 Task: Open Card Customer Feedback Review in Board Email Marketing Drip Campaign Strategy and Execution to Workspace Customer Relationship Management Software and add a team member Softage.1@softage.net, a label Orange, a checklist Lean Startup Methodology, an attachment from Trello, a color Orange and finally, add a card description 'Plan and execute company team-building conference with team-building exercises' and a comment 'We need to ensure that we allocate enough time and resources to this task to ensure its success.'. Add a start date 'Jan 09, 1900' with a due date 'Jan 16, 1900'
Action: Mouse moved to (661, 176)
Screenshot: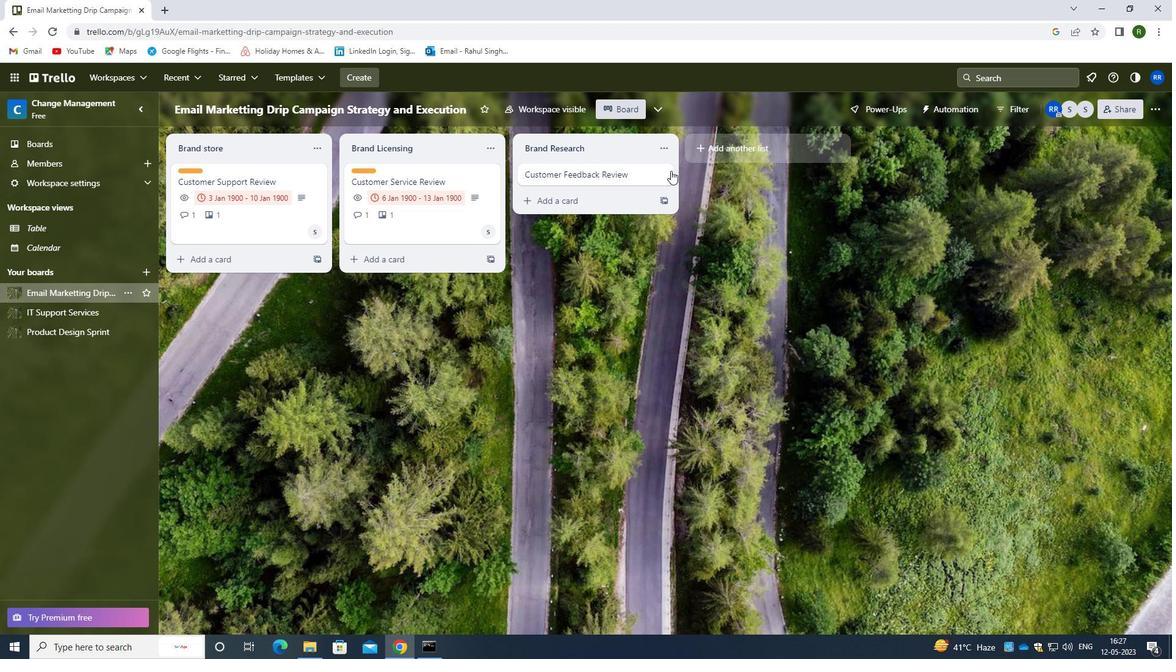 
Action: Mouse pressed left at (661, 176)
Screenshot: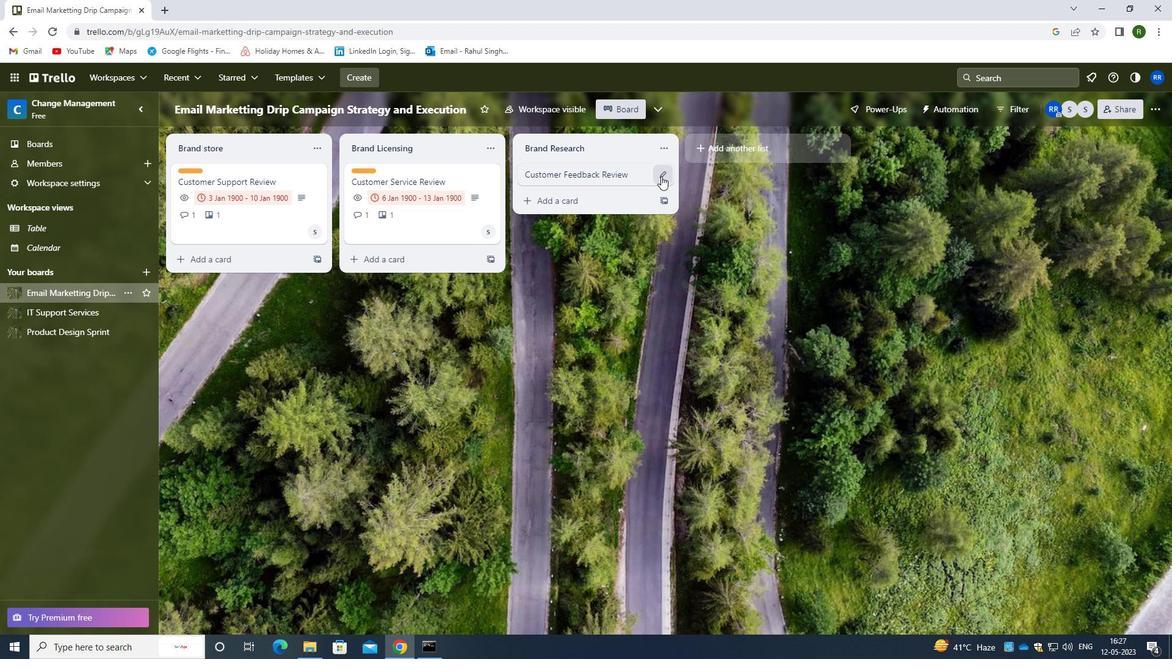 
Action: Mouse moved to (718, 177)
Screenshot: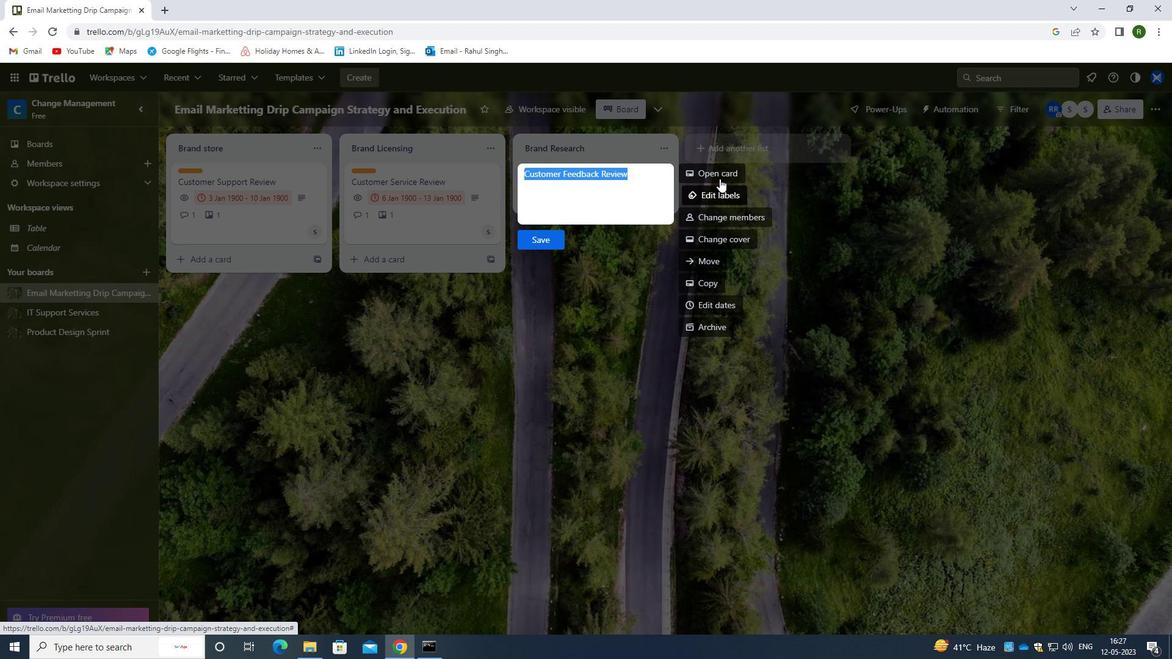 
Action: Mouse pressed left at (718, 177)
Screenshot: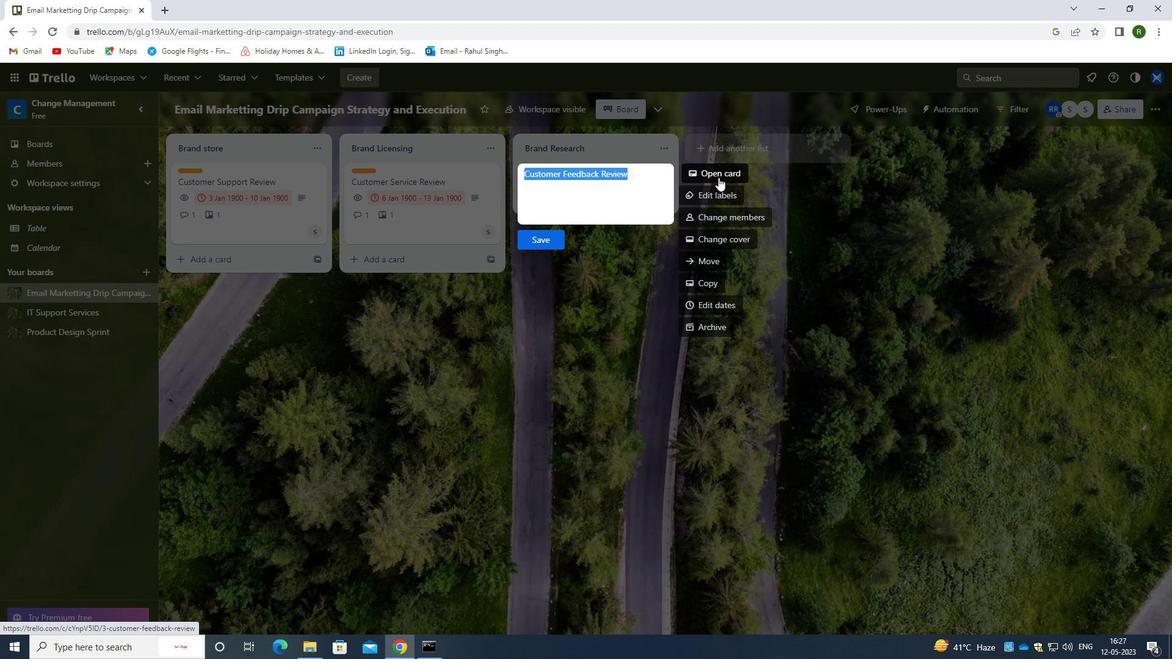 
Action: Mouse moved to (746, 220)
Screenshot: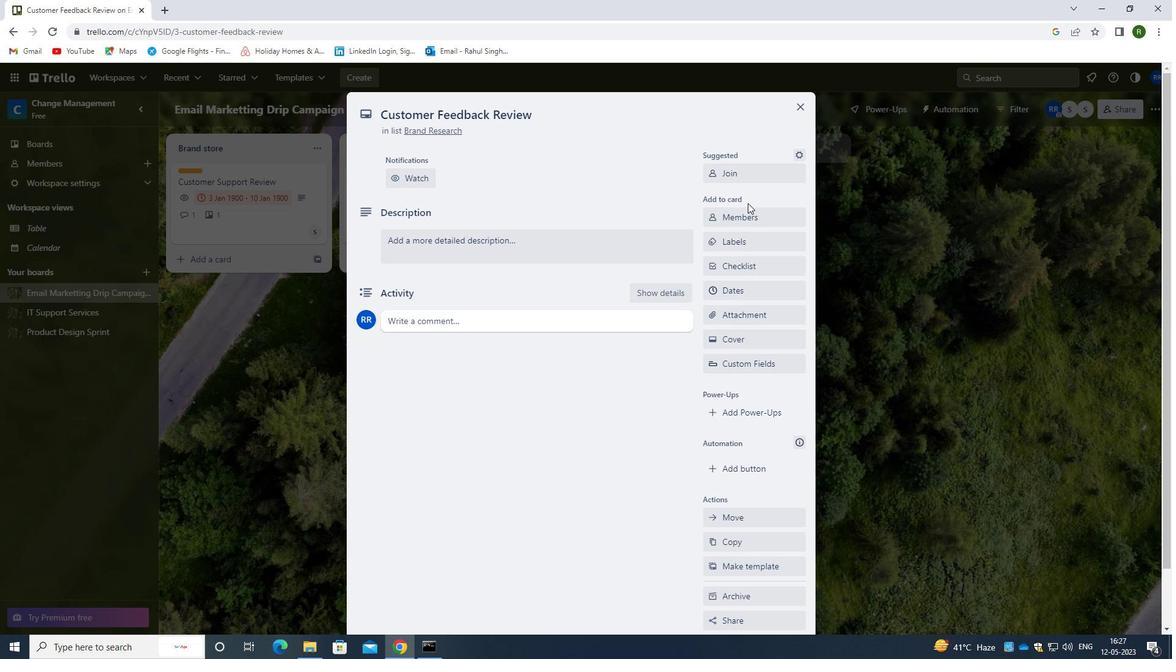 
Action: Mouse pressed left at (746, 220)
Screenshot: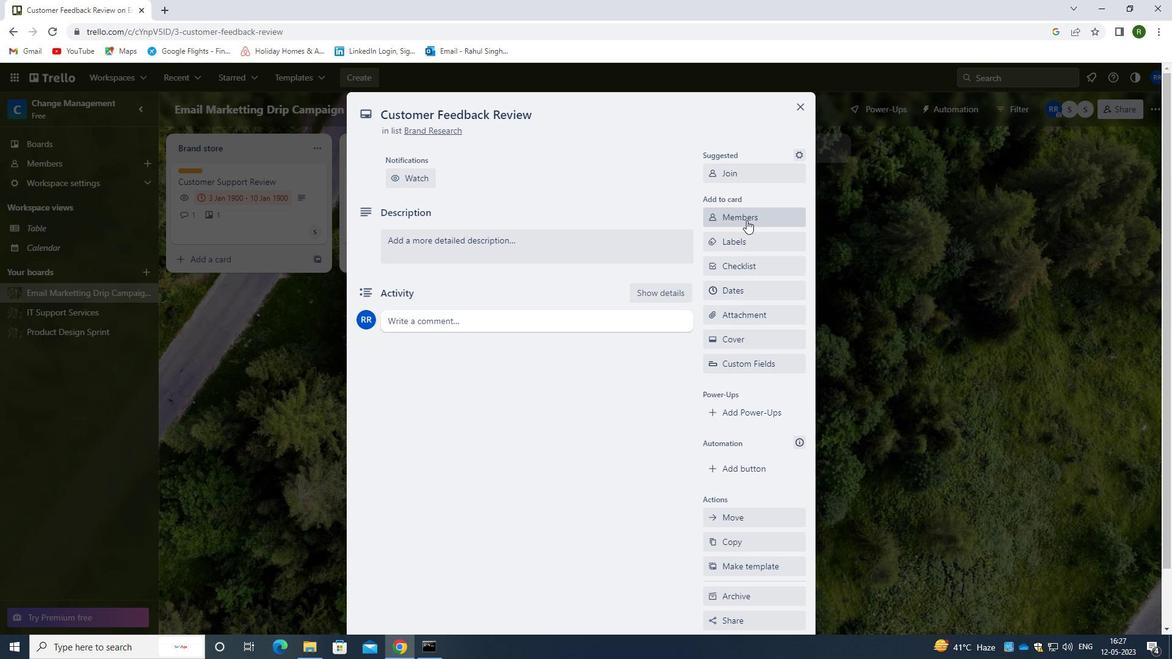 
Action: Mouse moved to (749, 273)
Screenshot: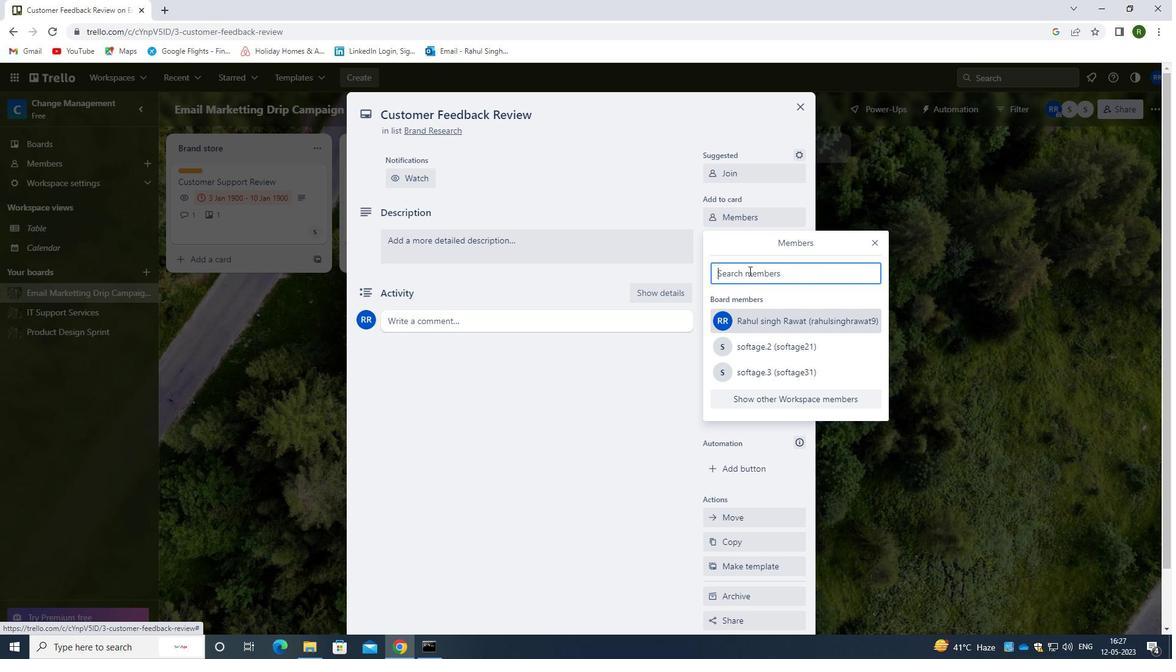 
Action: Mouse pressed left at (749, 273)
Screenshot: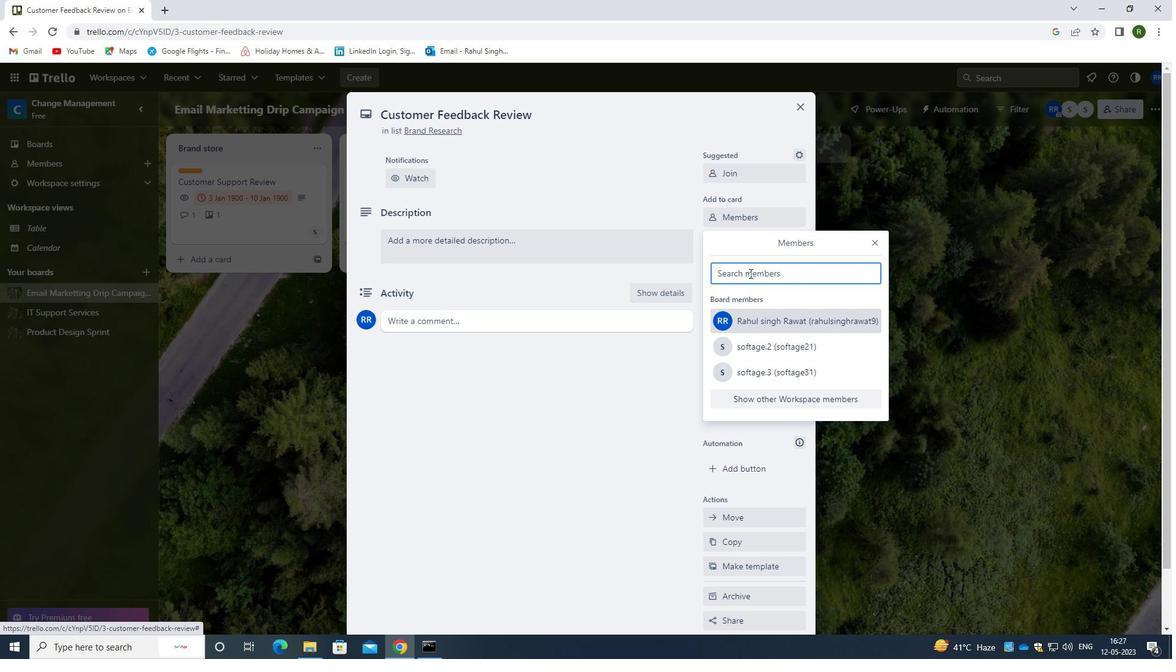 
Action: Mouse moved to (726, 264)
Screenshot: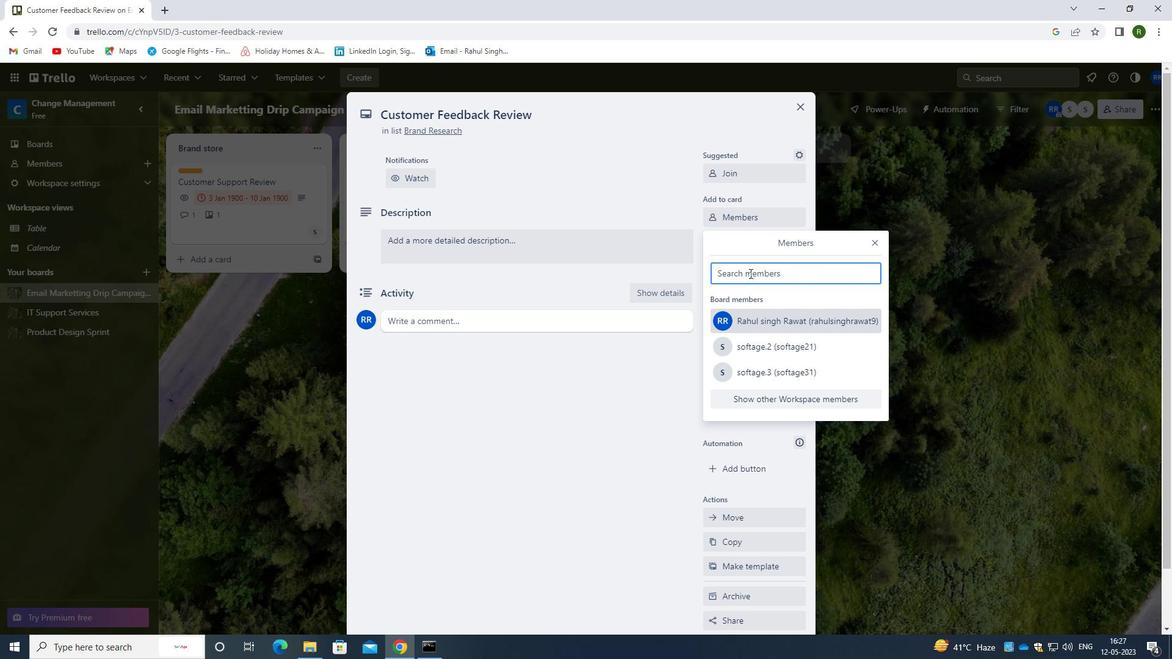 
Action: Key pressed <Key.caps_lock>s<Key.caps_lock>oftage.1<Key.shift>@SOFTAGE.NET
Screenshot: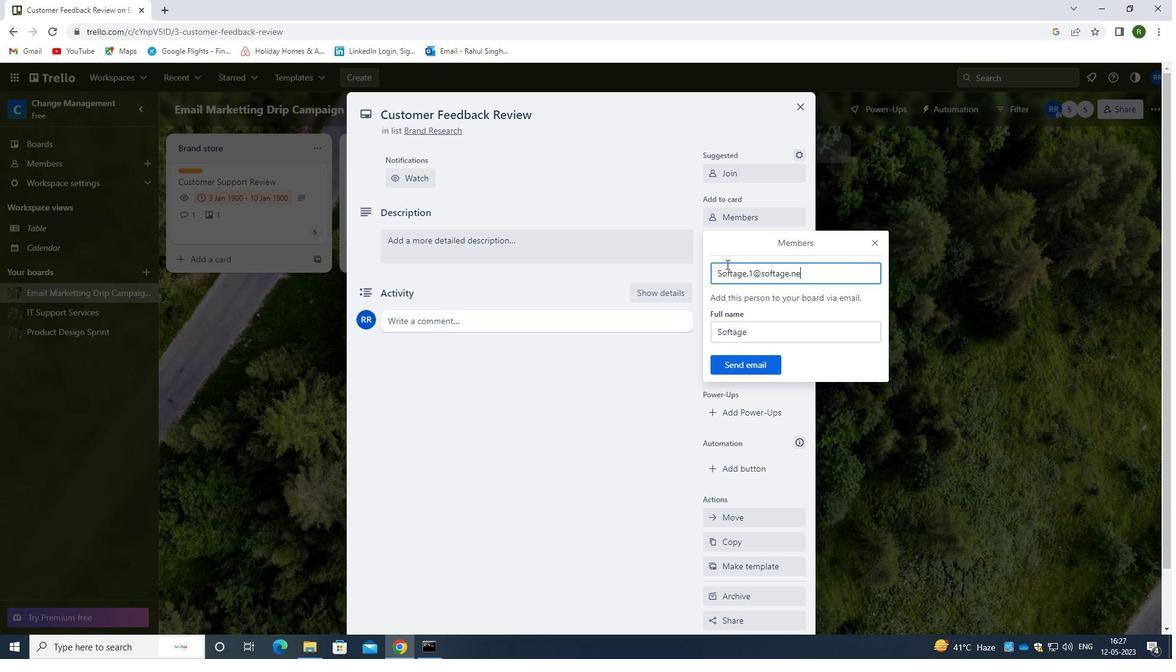 
Action: Mouse moved to (742, 365)
Screenshot: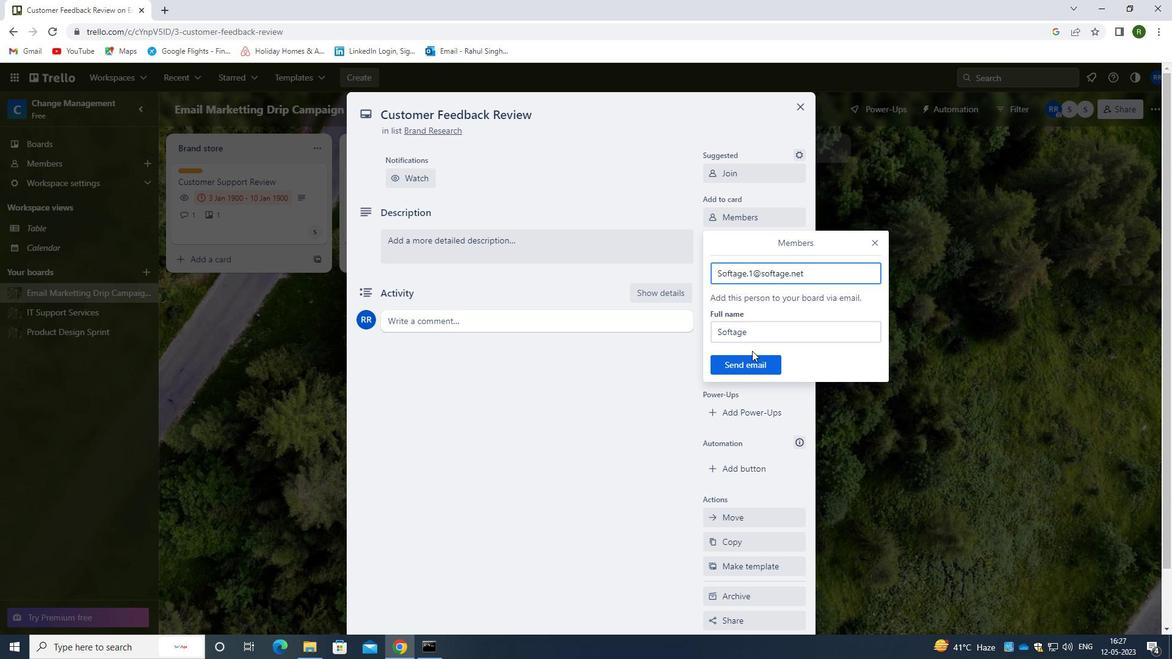 
Action: Mouse pressed left at (742, 365)
Screenshot: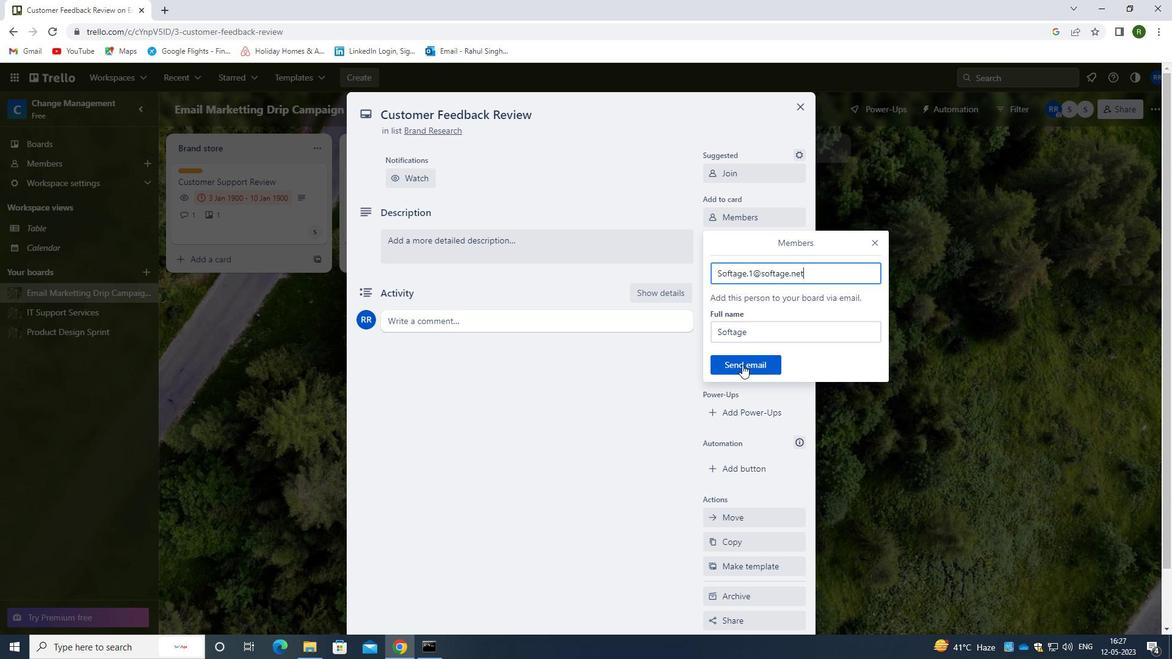 
Action: Mouse moved to (753, 235)
Screenshot: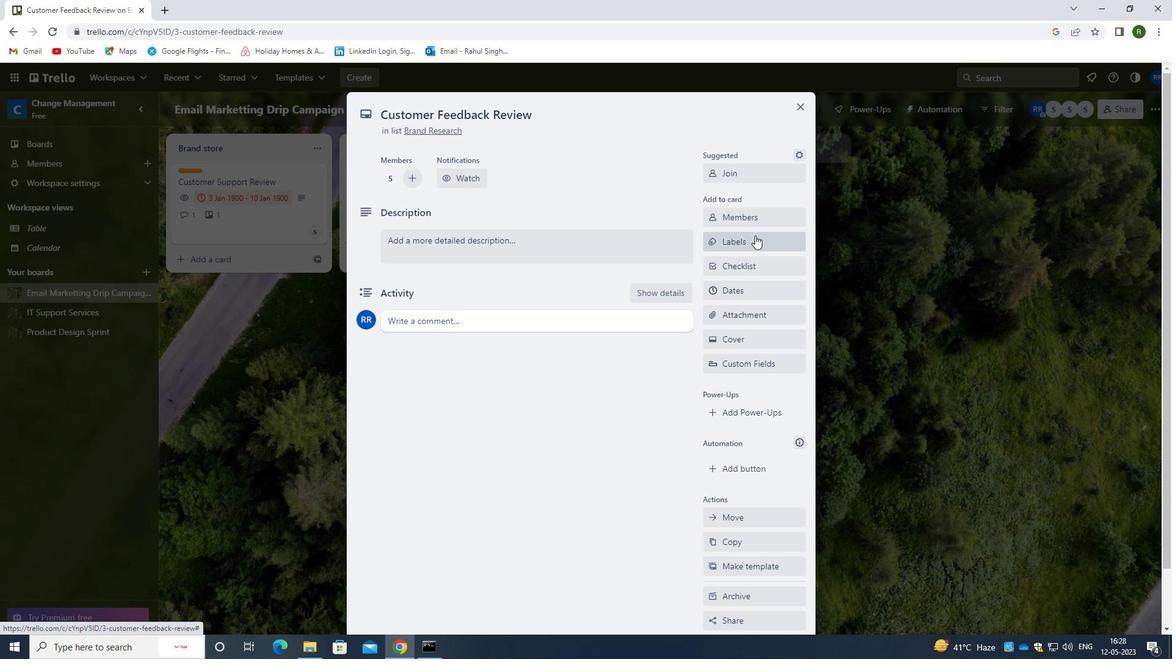 
Action: Mouse pressed left at (753, 235)
Screenshot: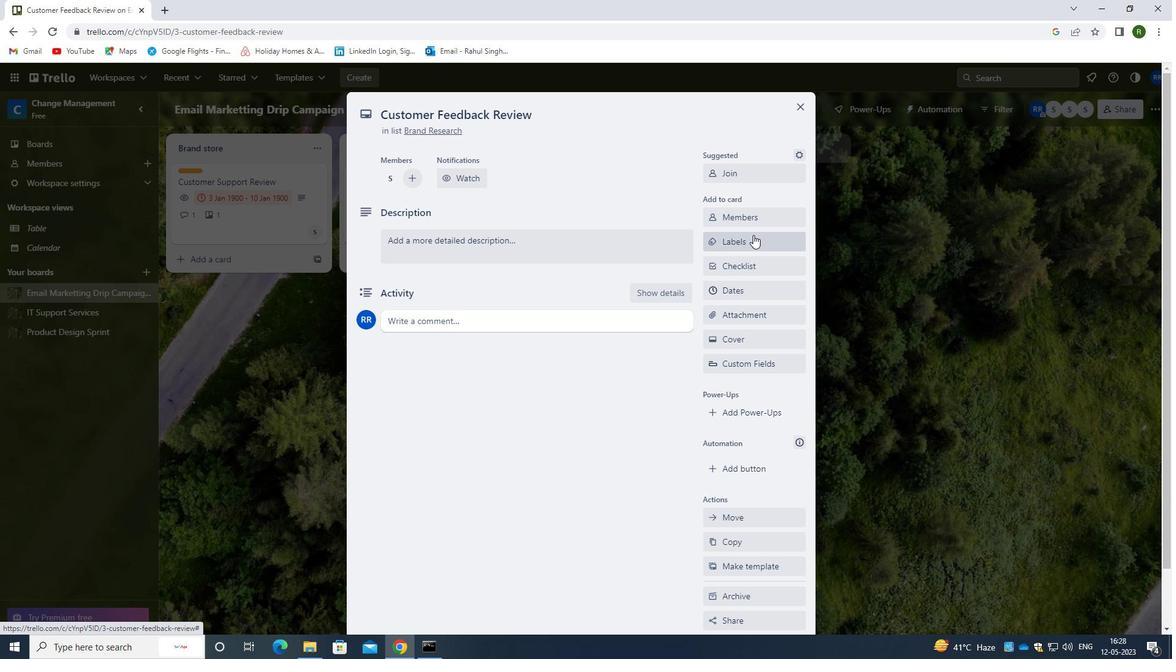 
Action: Mouse moved to (752, 239)
Screenshot: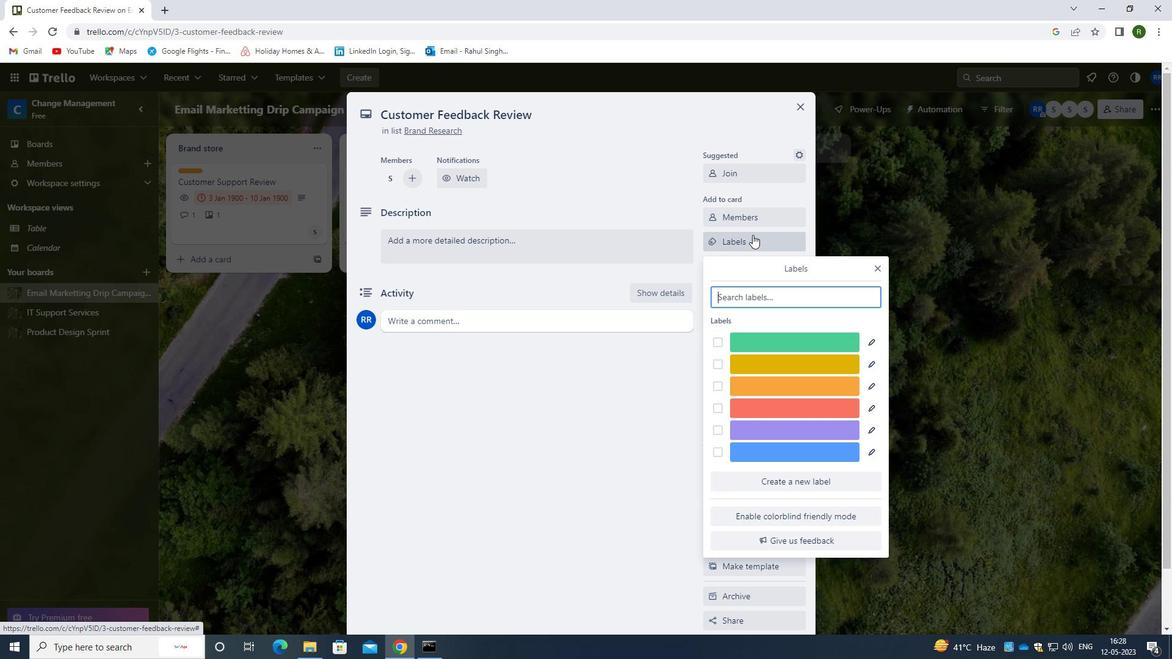 
Action: Key pressed ORANGE
Screenshot: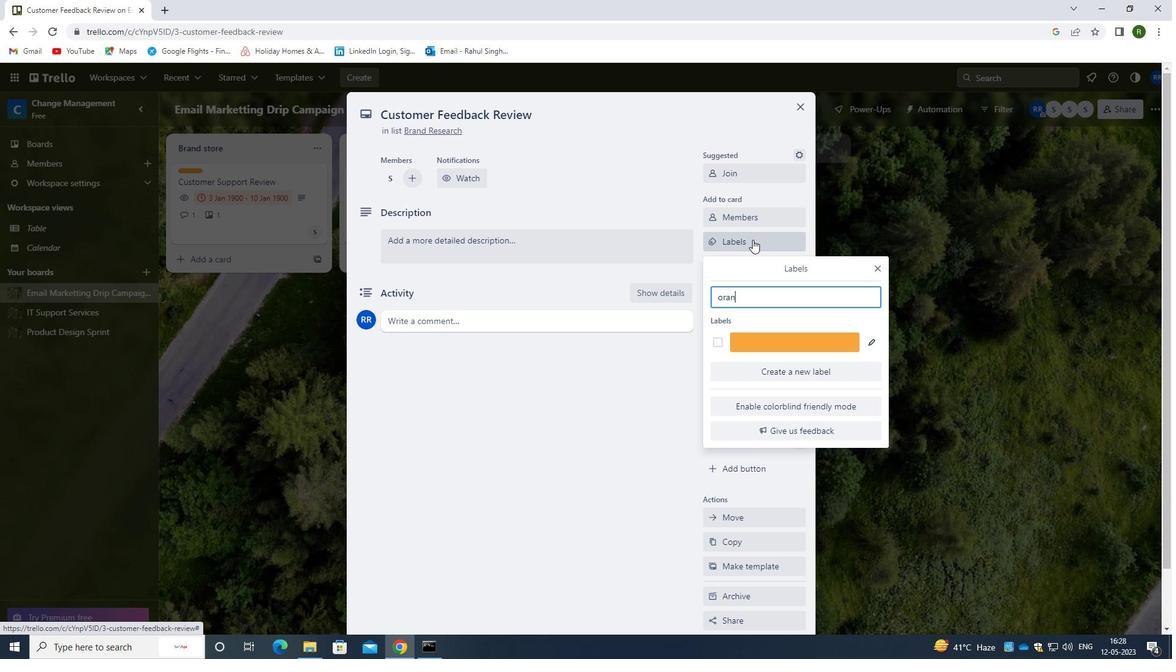 
Action: Mouse moved to (717, 340)
Screenshot: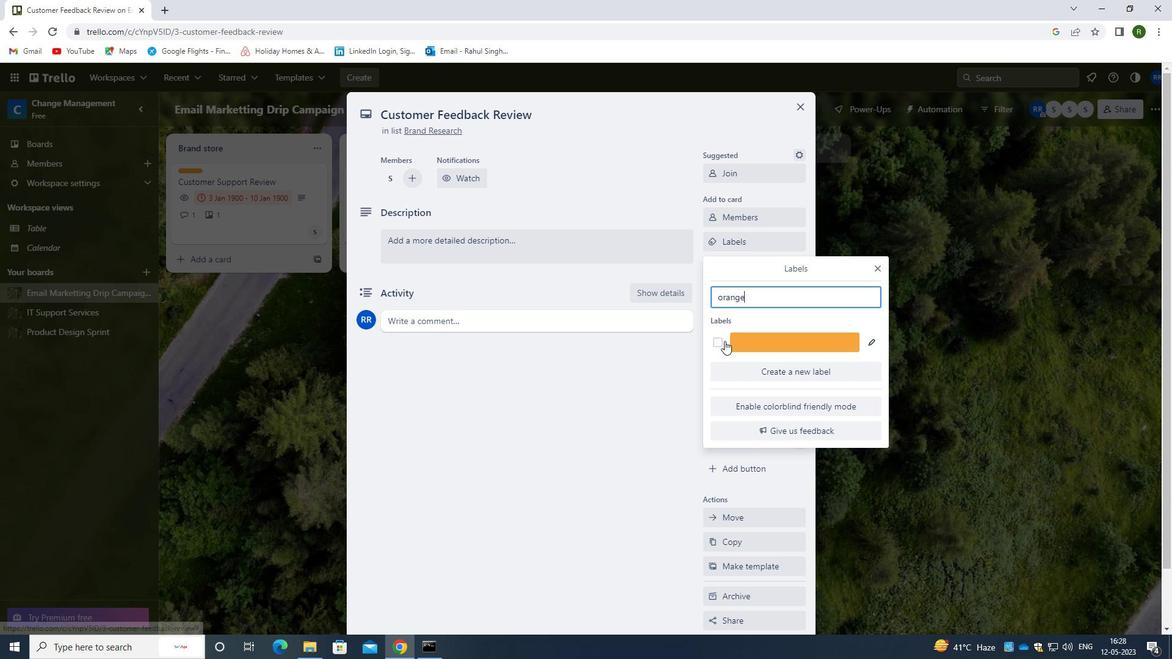 
Action: Mouse pressed left at (717, 340)
Screenshot: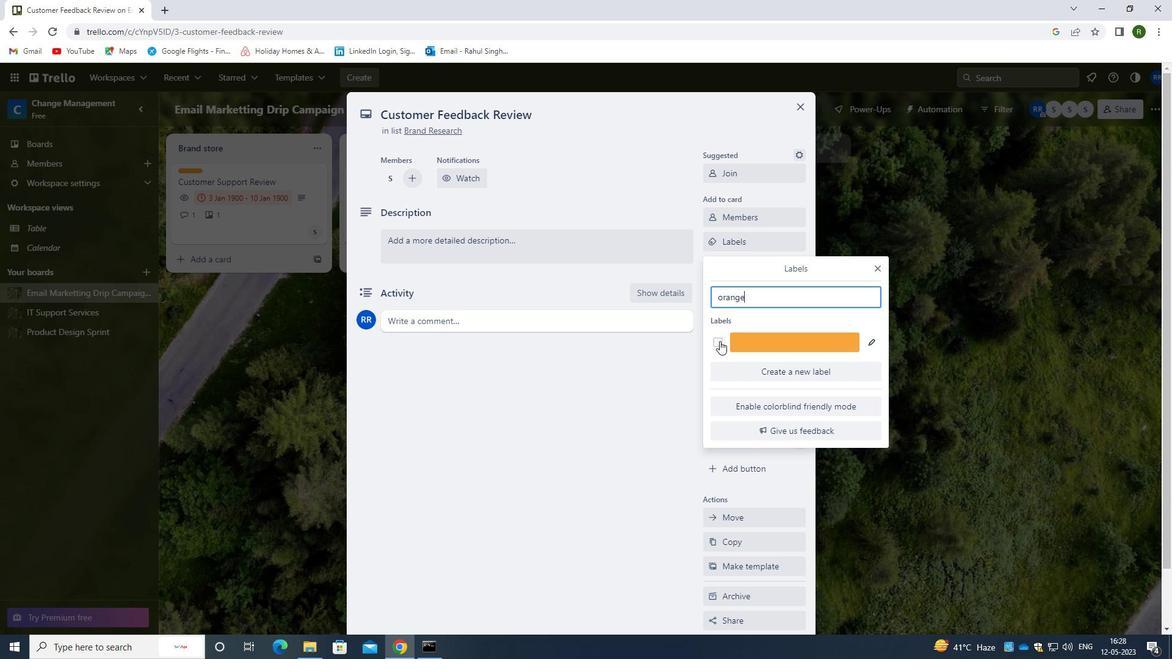 
Action: Mouse moved to (644, 401)
Screenshot: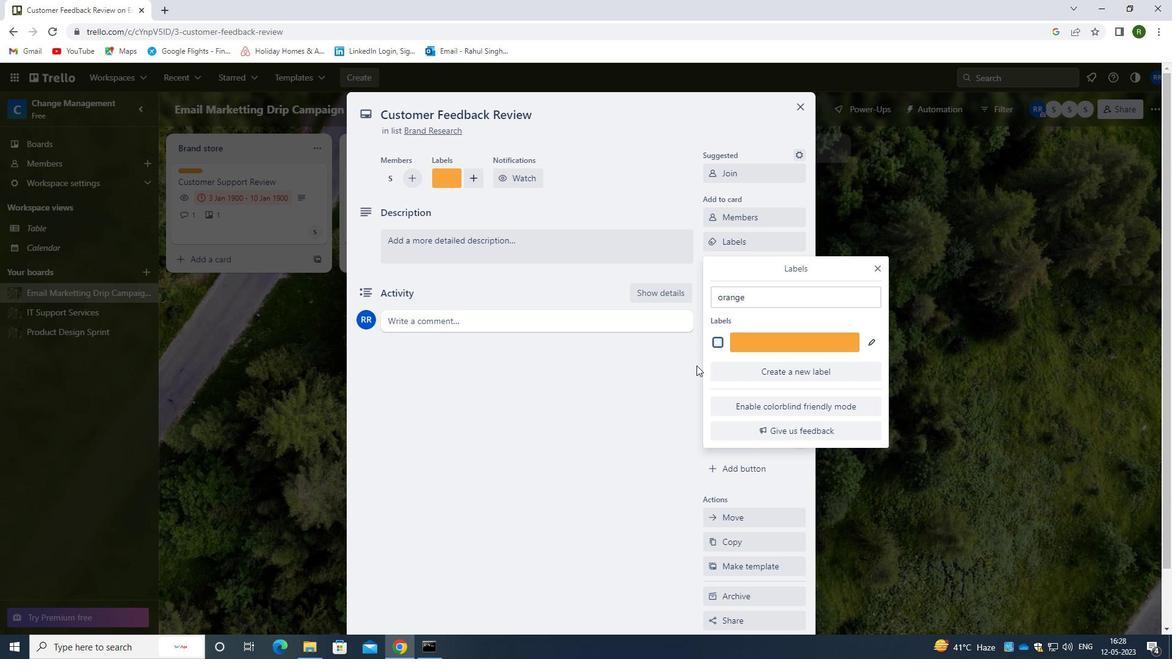 
Action: Mouse pressed left at (644, 401)
Screenshot: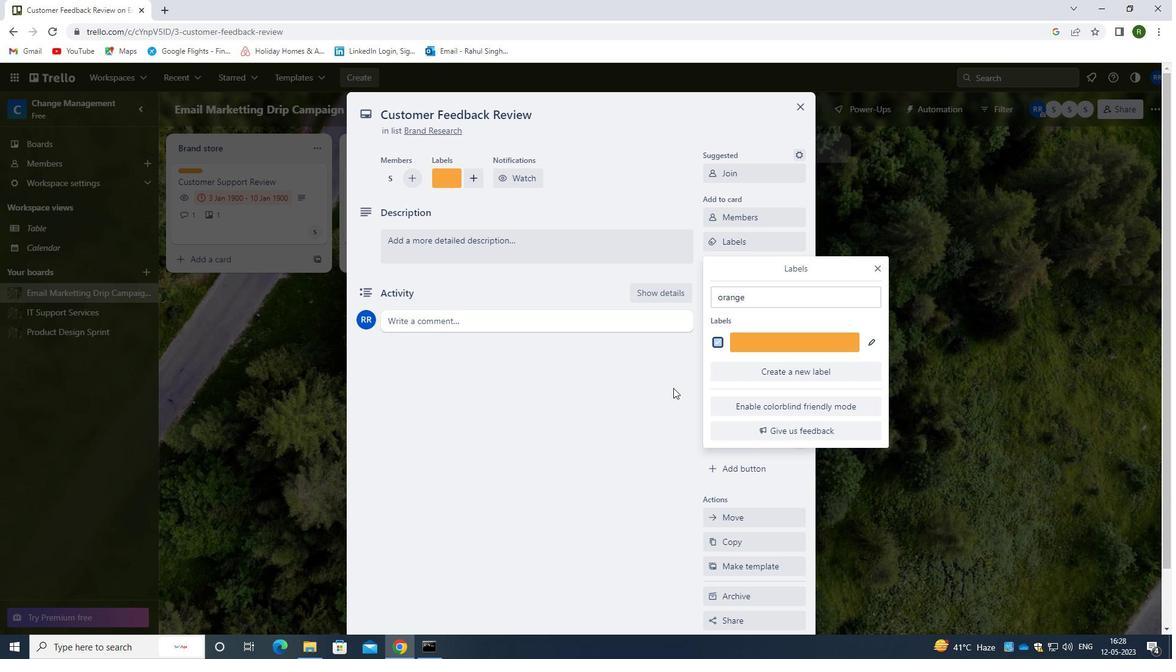 
Action: Mouse moved to (743, 273)
Screenshot: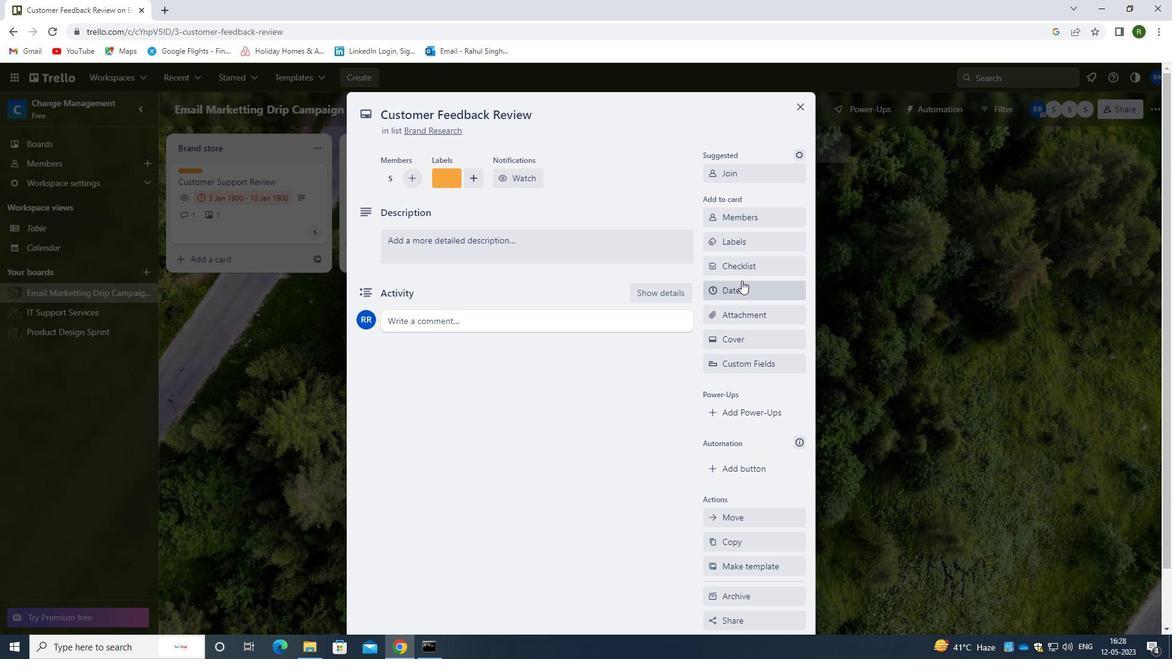 
Action: Mouse pressed left at (743, 273)
Screenshot: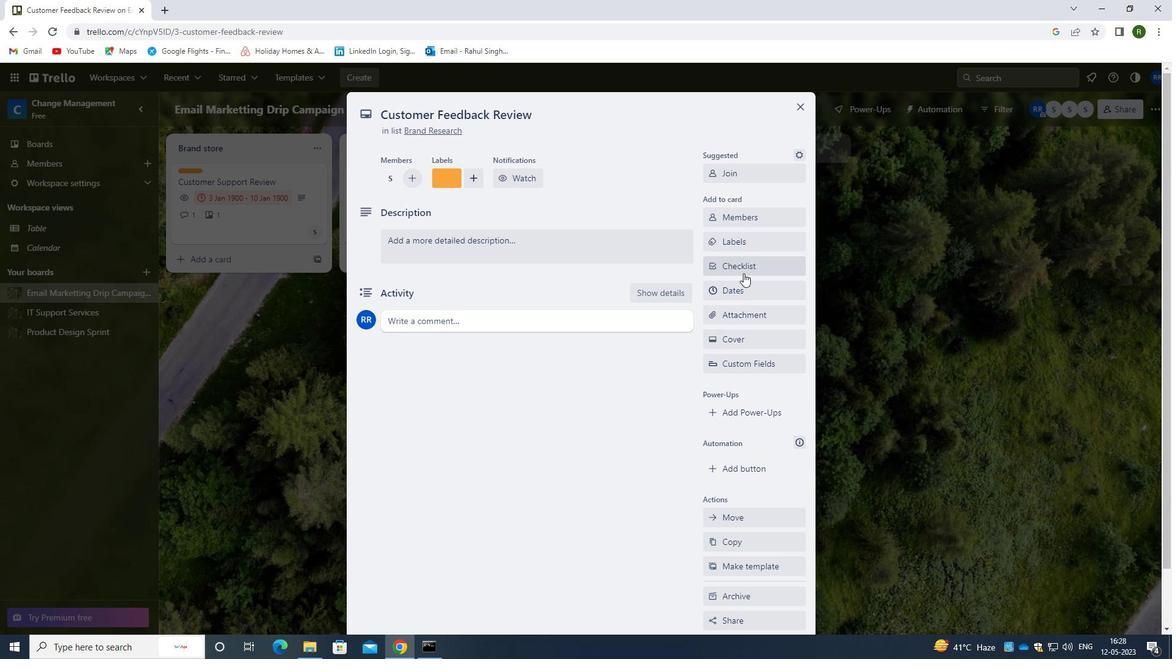 
Action: Mouse moved to (750, 339)
Screenshot: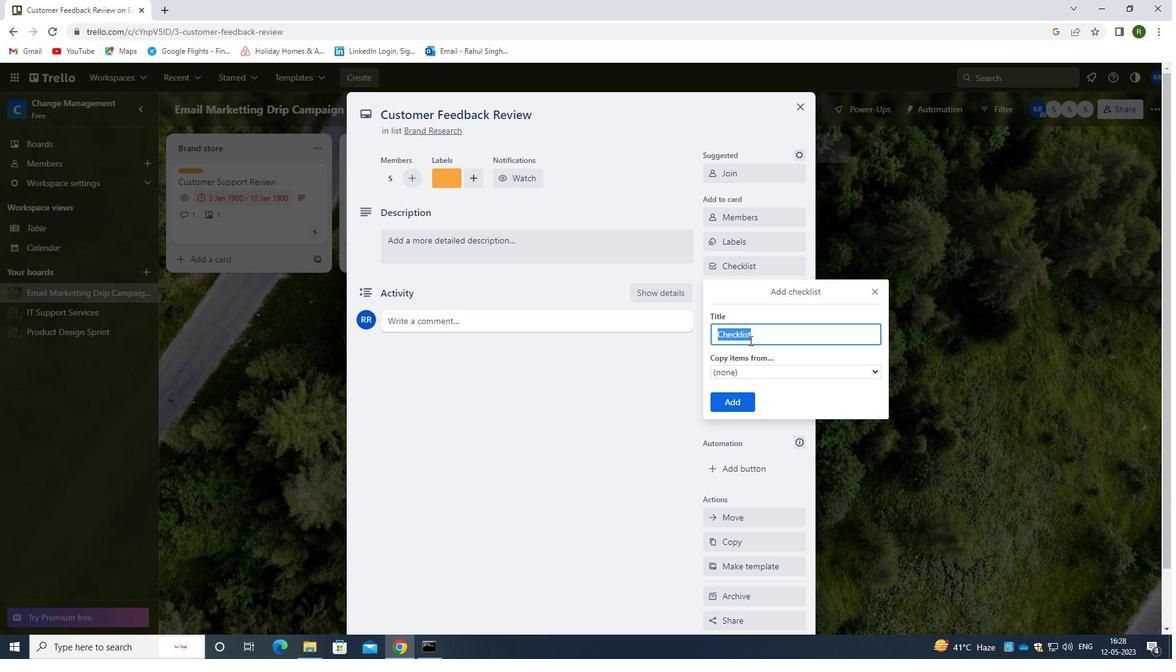 
Action: Key pressed <Key.backspace><Key.shift>LEAN<Key.space><Key.shift>STARTUP
Screenshot: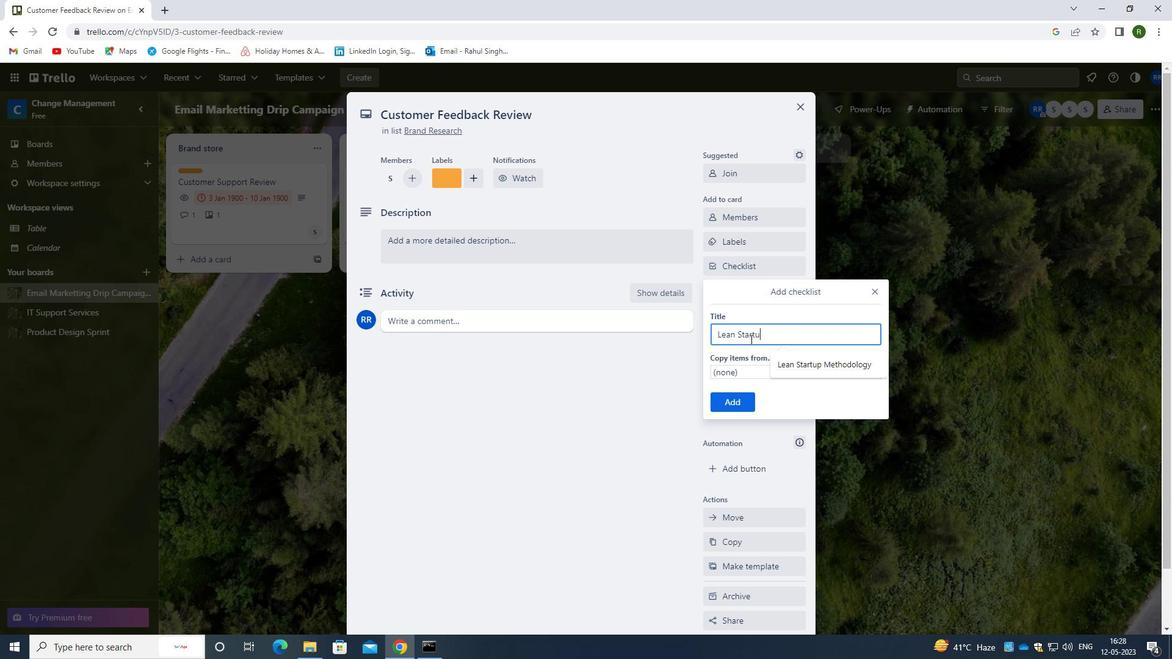 
Action: Mouse moved to (858, 358)
Screenshot: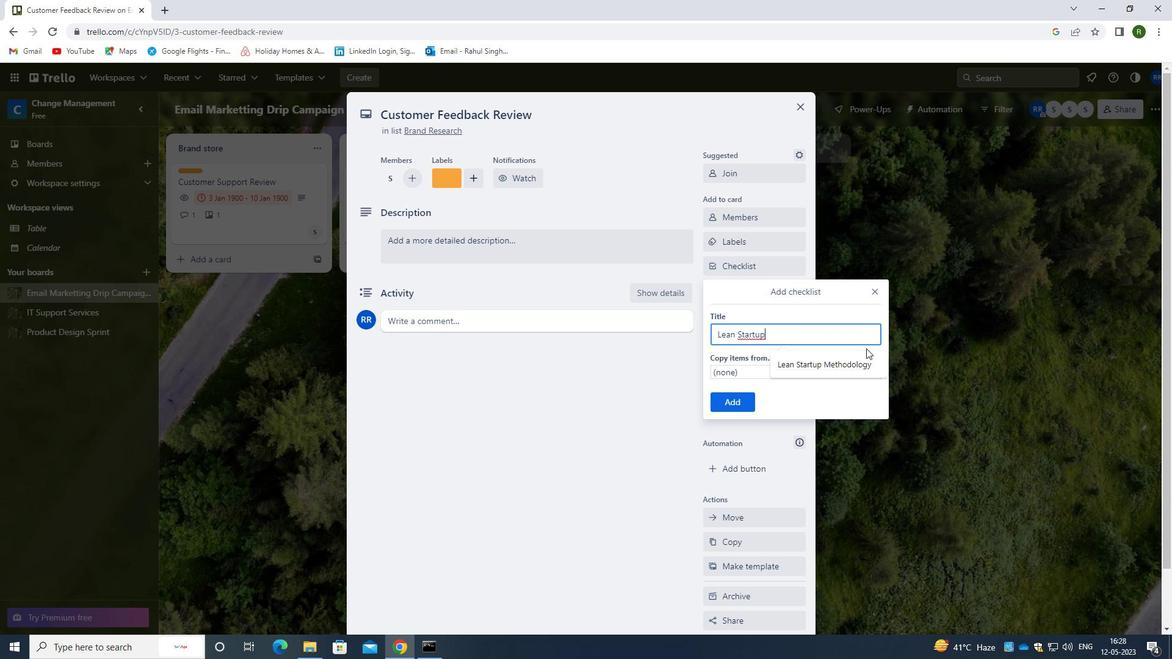 
Action: Mouse pressed left at (858, 358)
Screenshot: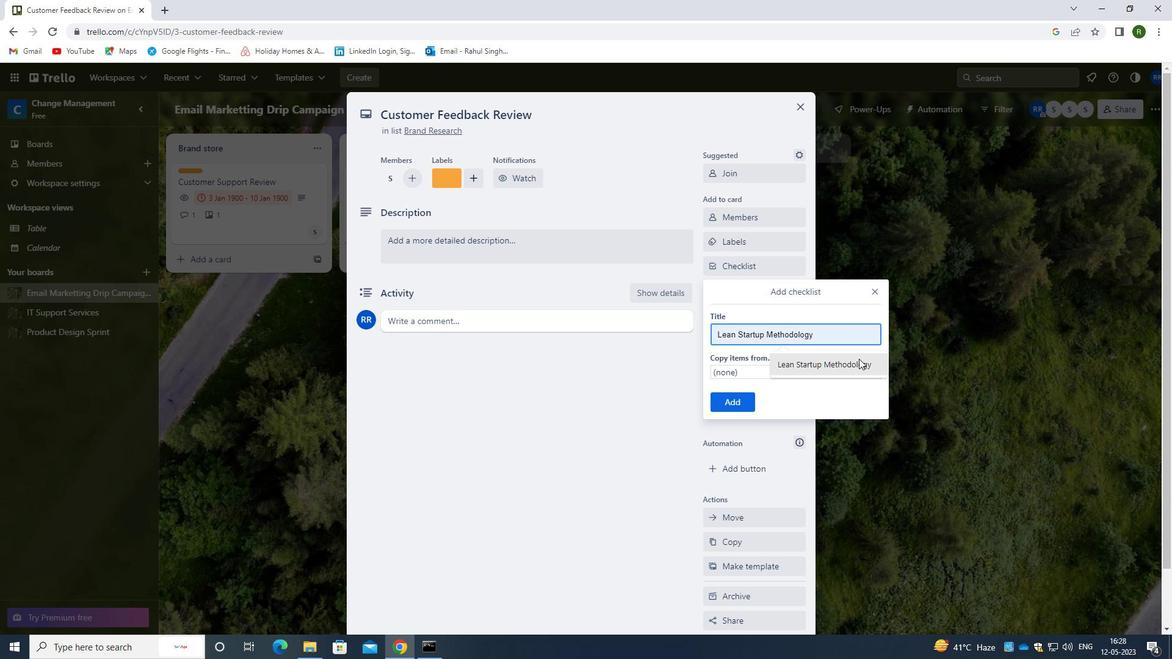 
Action: Mouse moved to (723, 408)
Screenshot: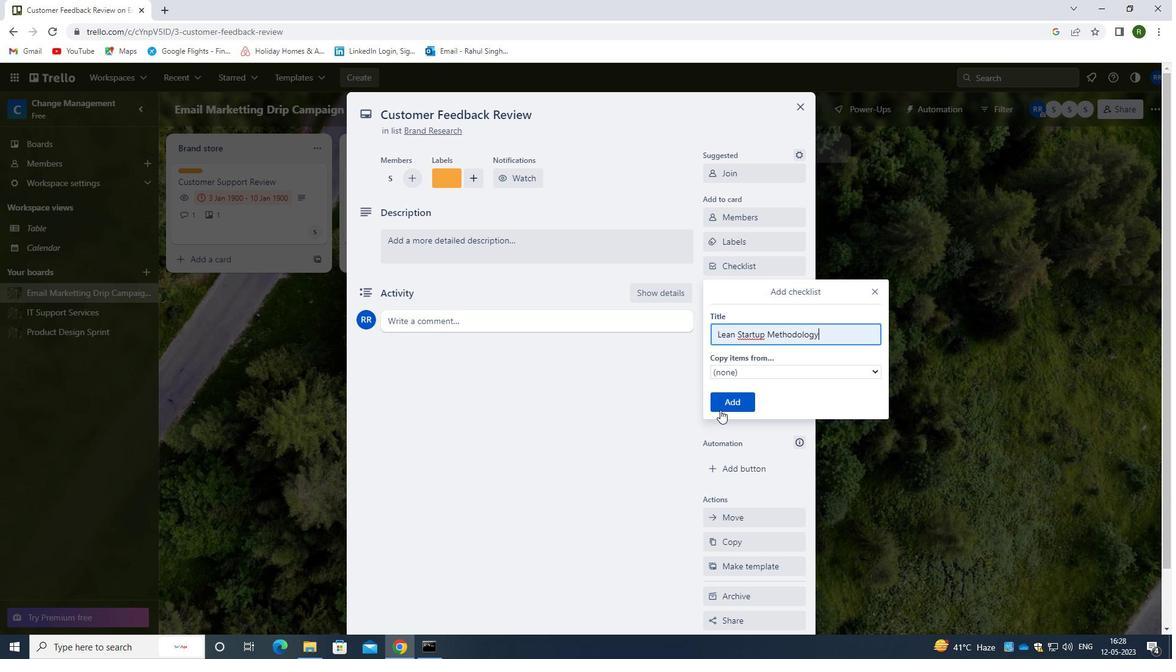 
Action: Mouse pressed left at (723, 408)
Screenshot: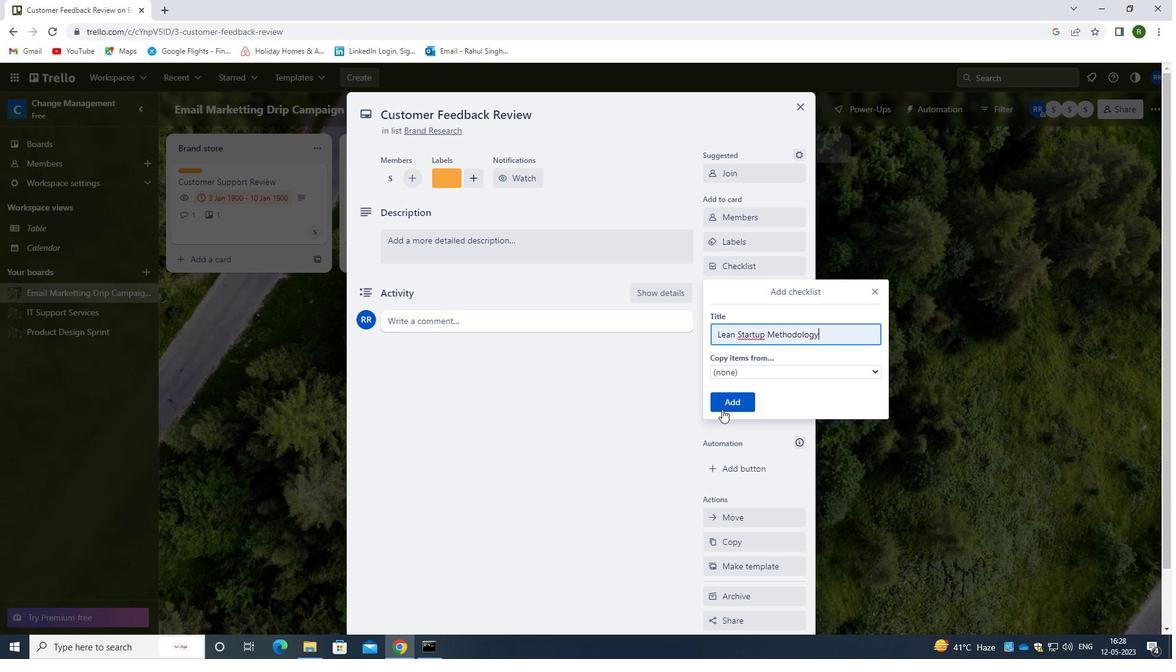 
Action: Mouse moved to (733, 308)
Screenshot: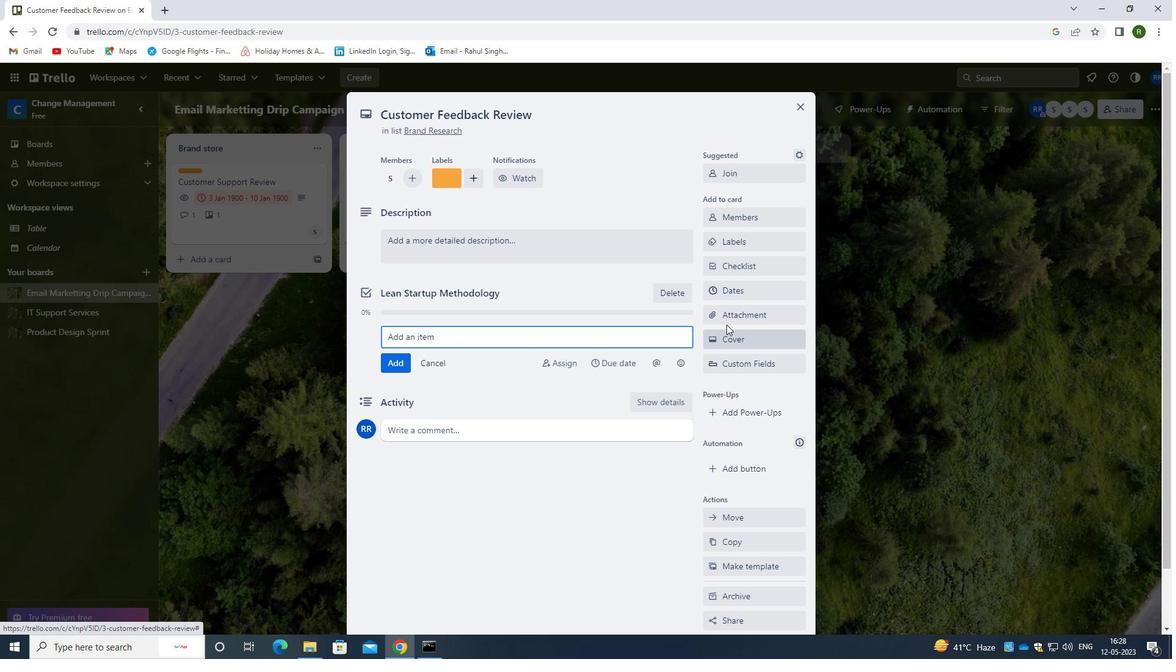 
Action: Mouse pressed left at (733, 308)
Screenshot: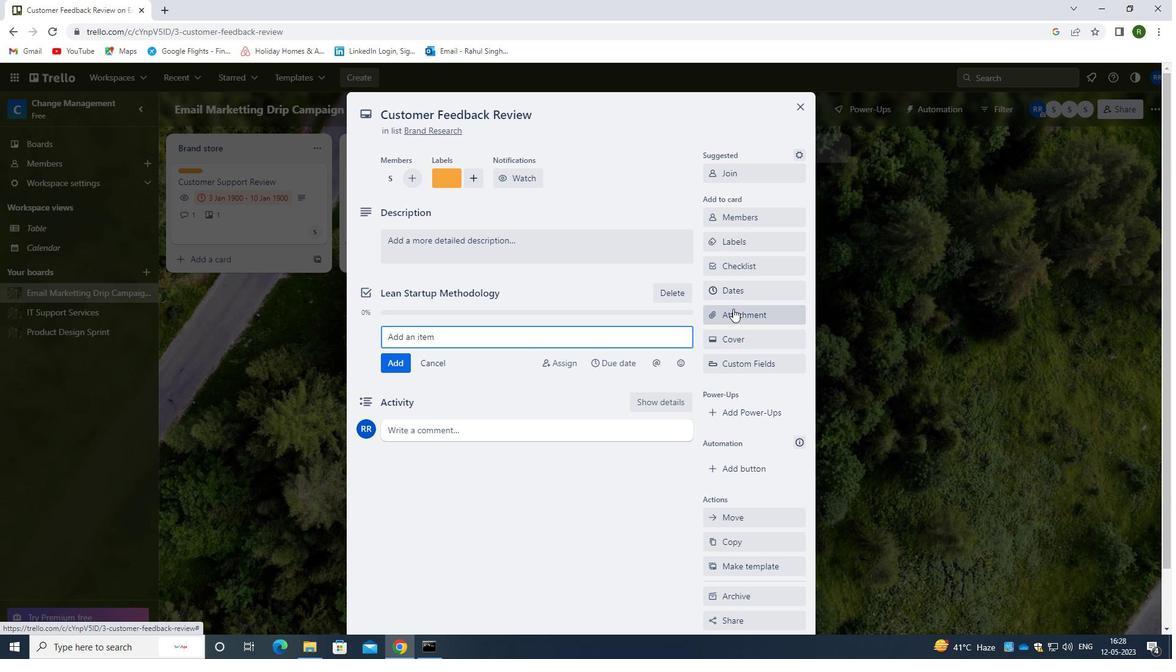 
Action: Mouse moved to (744, 393)
Screenshot: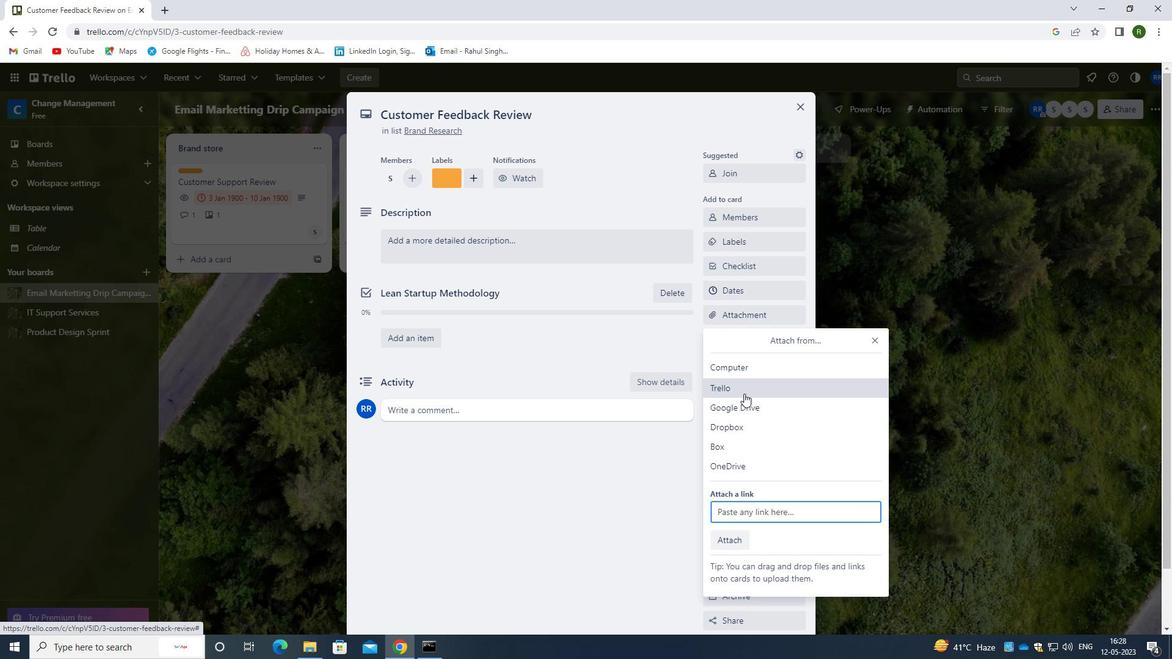 
Action: Mouse pressed left at (744, 393)
Screenshot: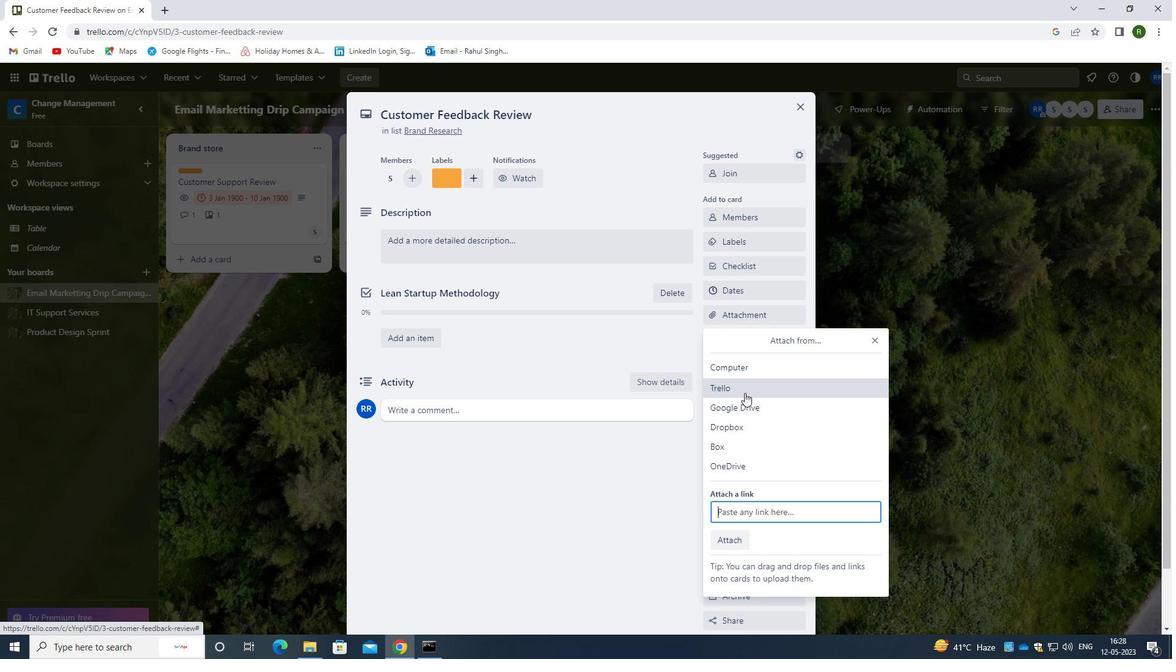 
Action: Mouse moved to (776, 346)
Screenshot: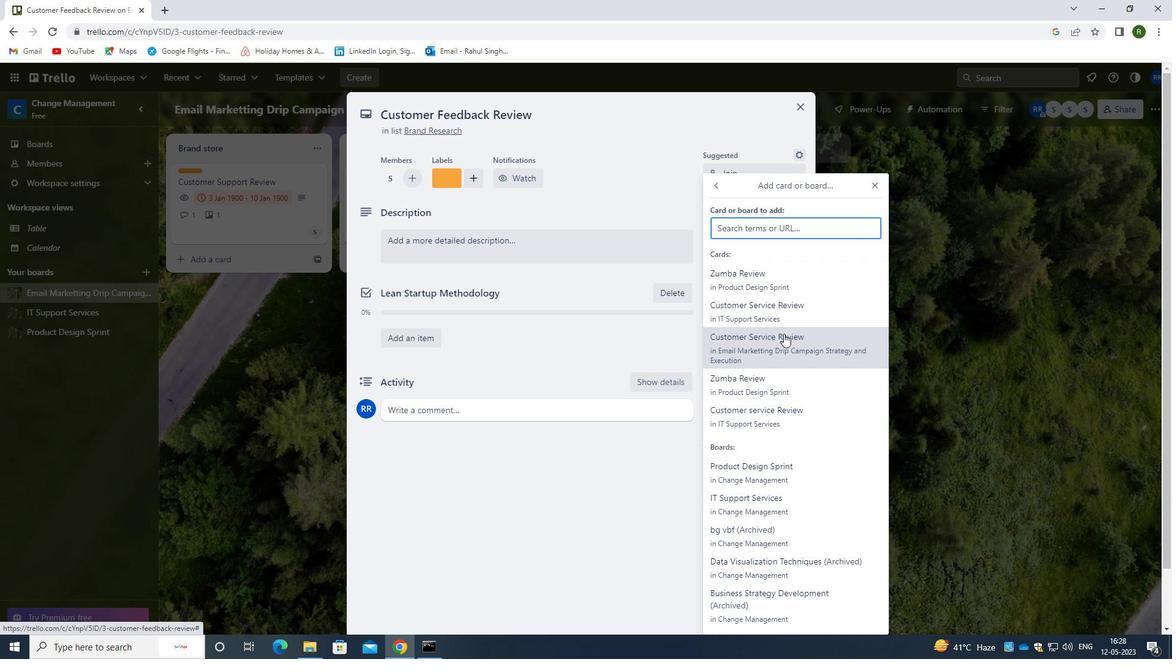 
Action: Mouse pressed left at (776, 346)
Screenshot: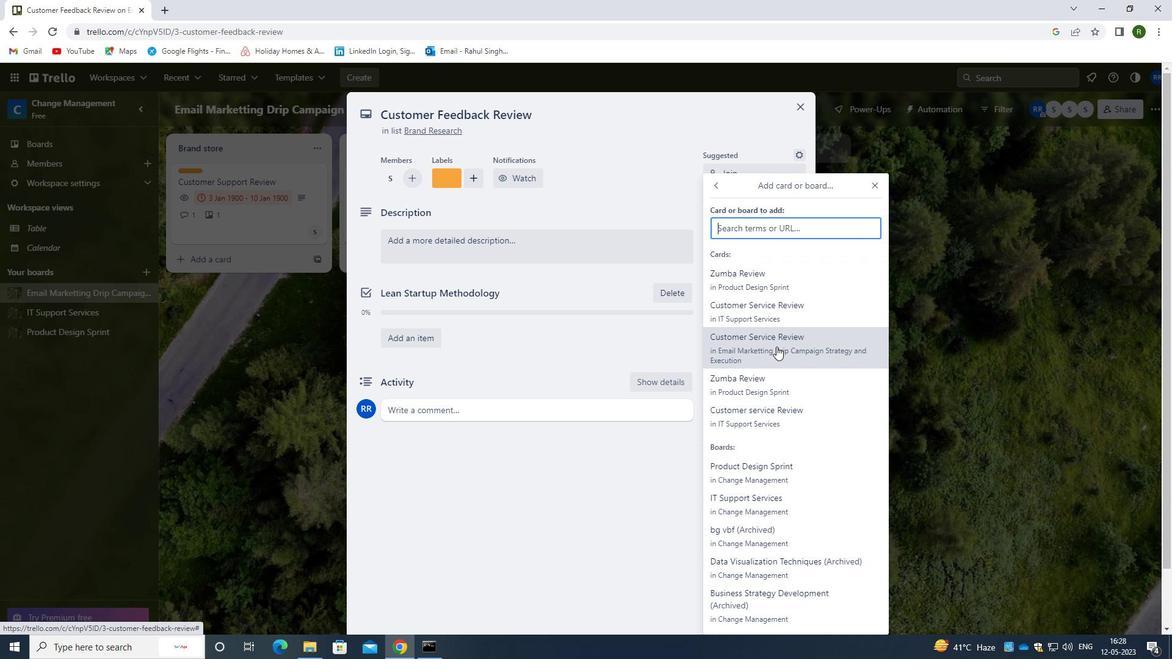 
Action: Mouse moved to (493, 234)
Screenshot: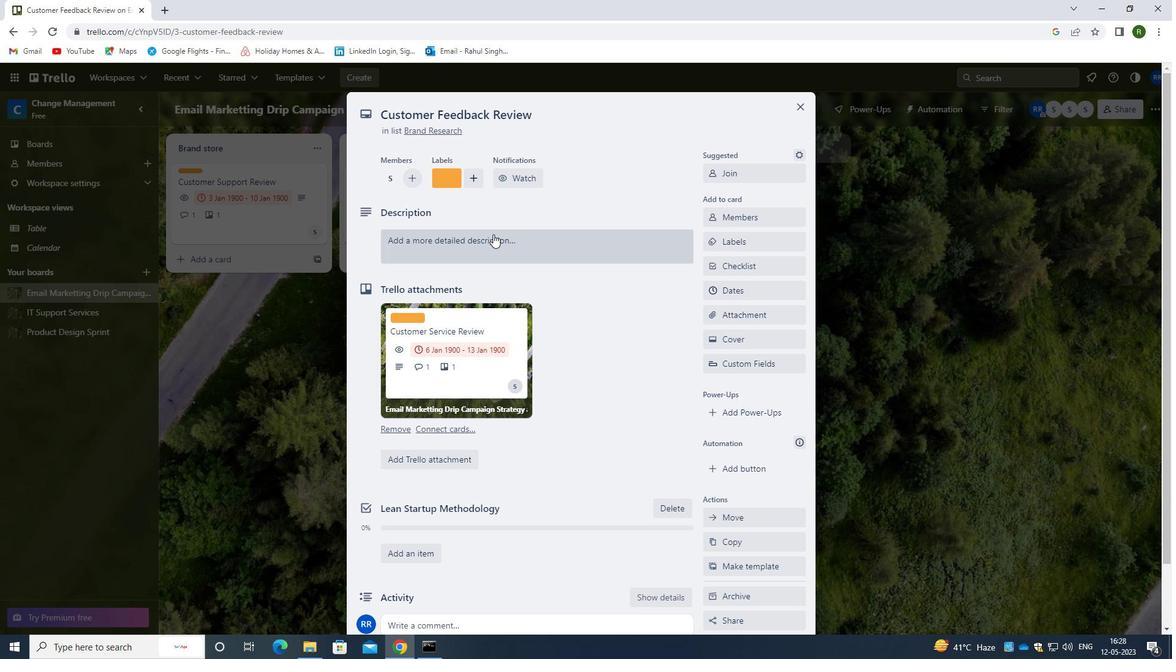 
Action: Mouse pressed left at (493, 234)
Screenshot: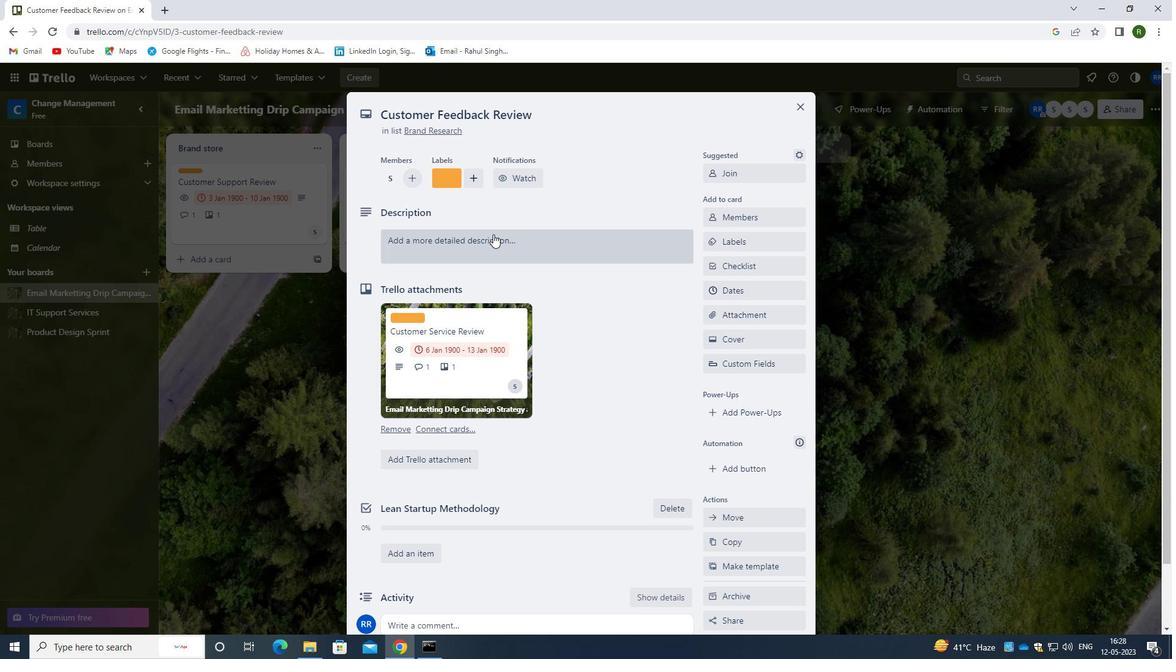 
Action: Mouse moved to (499, 310)
Screenshot: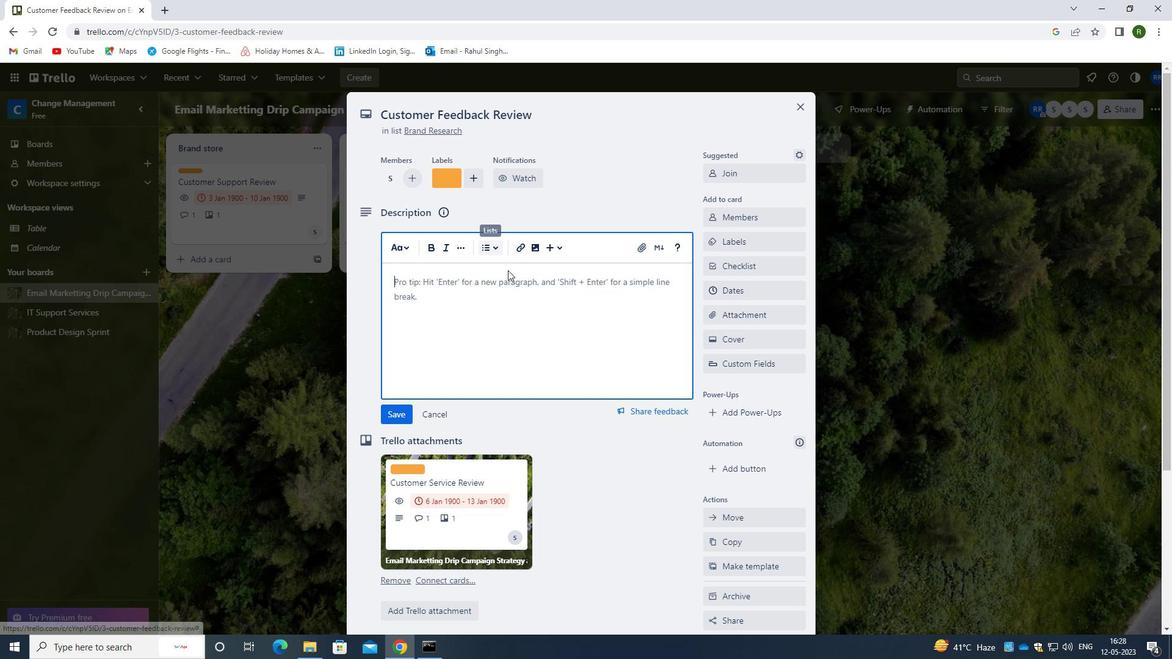 
Action: Key pressed <Key.caps_lock>P<Key.caps_lock>LAN<Key.space>AND<Key.space>EXECUTE<Key.space>COMPANY<Key.space>TEAM-BUILDING<Key.space>CONFERENCE<Key.space>WITH<Key.space>TEAM-BUILDING<Key.space>ES<Key.backspace>XERCIE<Key.backspace>SES.
Screenshot: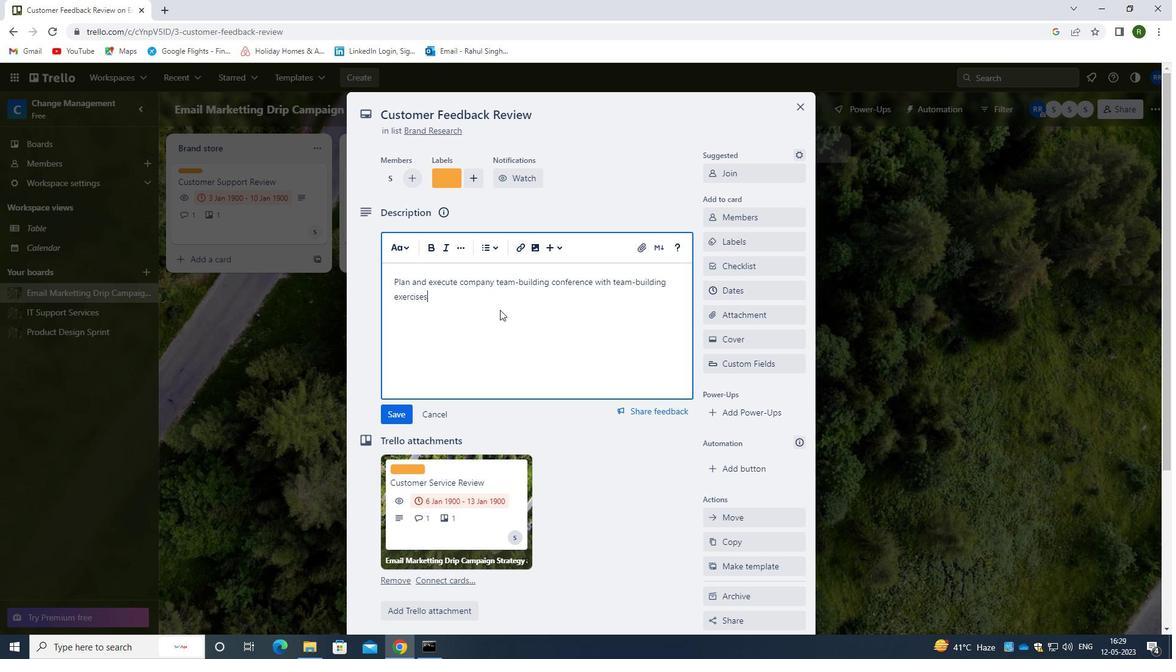 
Action: Mouse moved to (397, 415)
Screenshot: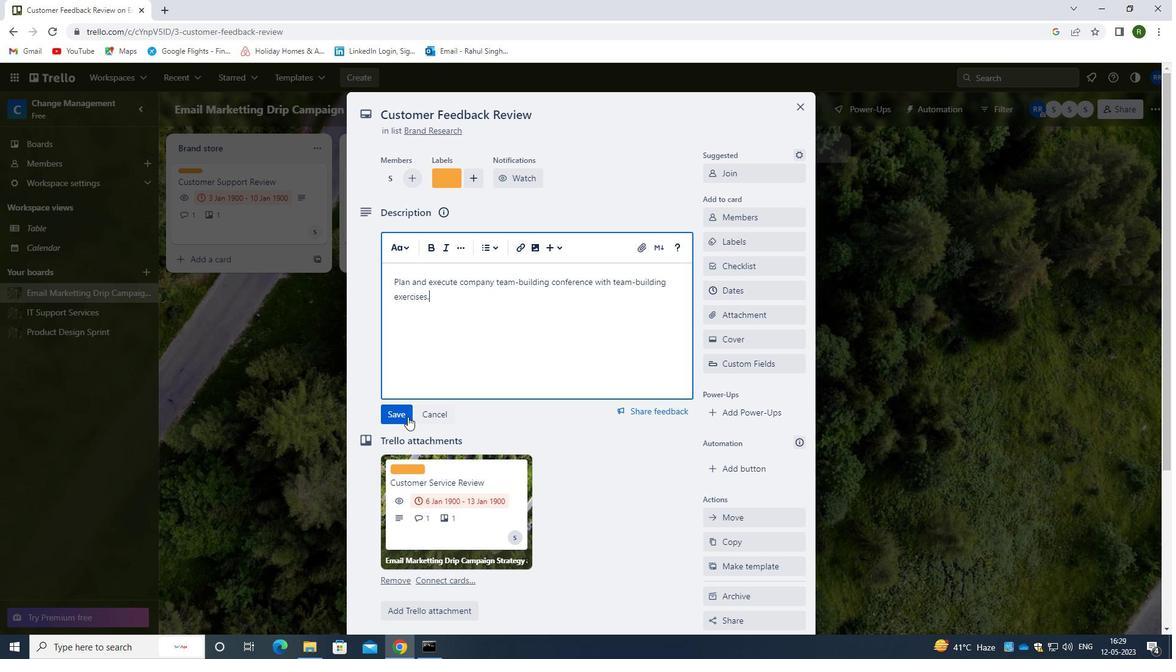 
Action: Mouse pressed left at (397, 415)
Screenshot: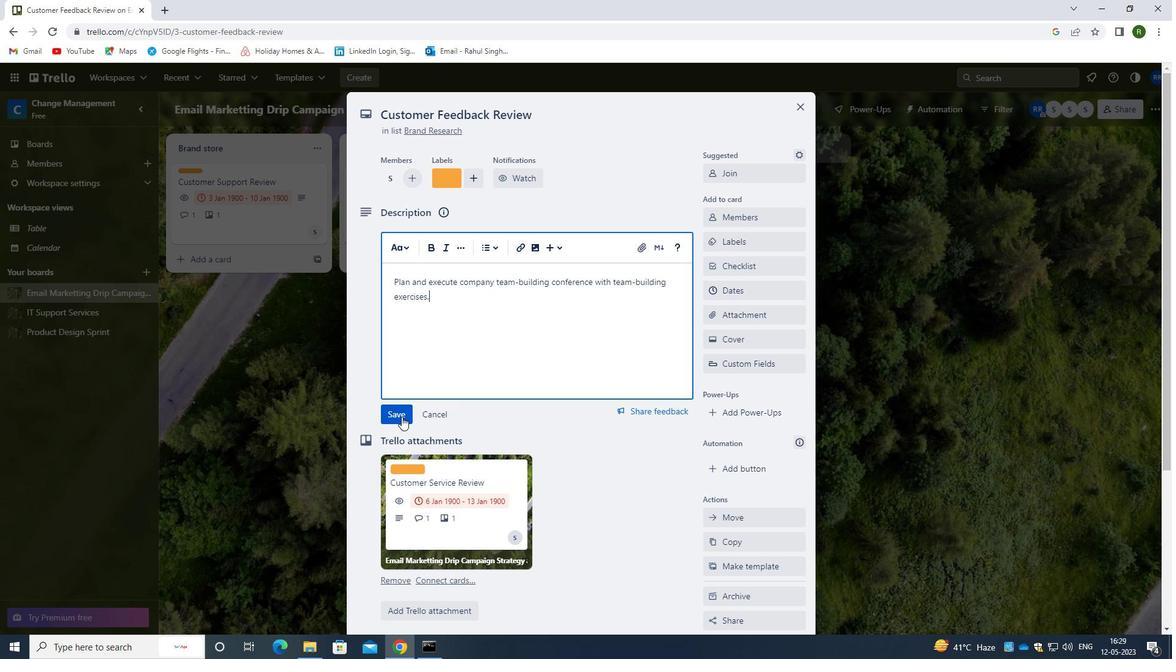 
Action: Mouse moved to (554, 361)
Screenshot: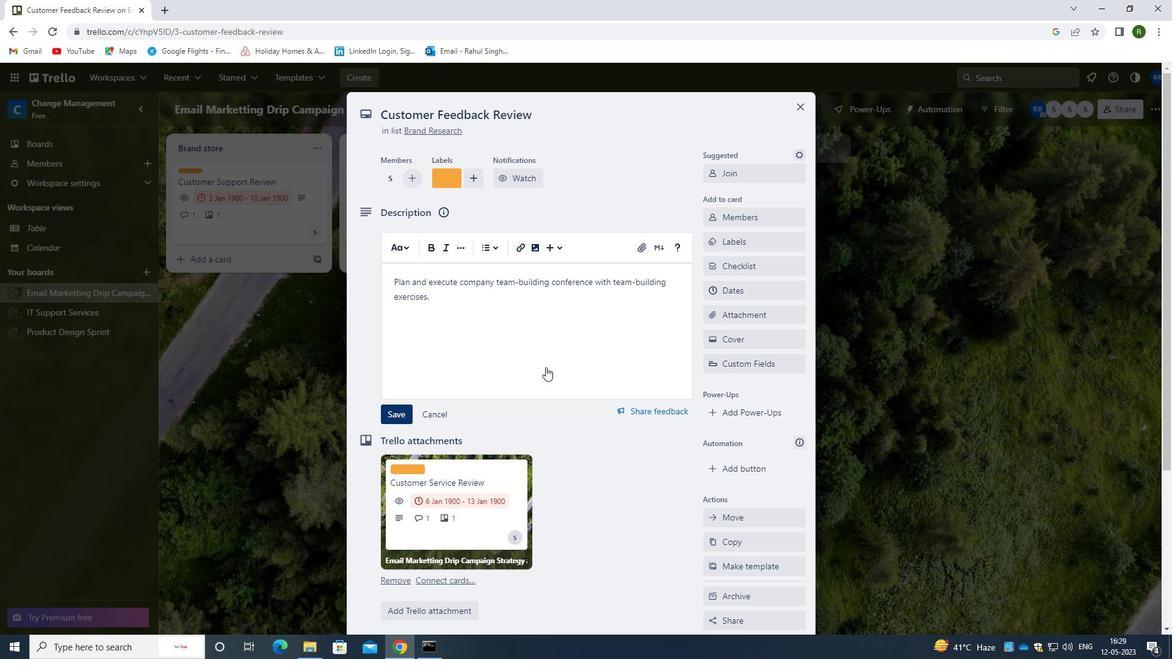 
Action: Mouse scrolled (554, 360) with delta (0, 0)
Screenshot: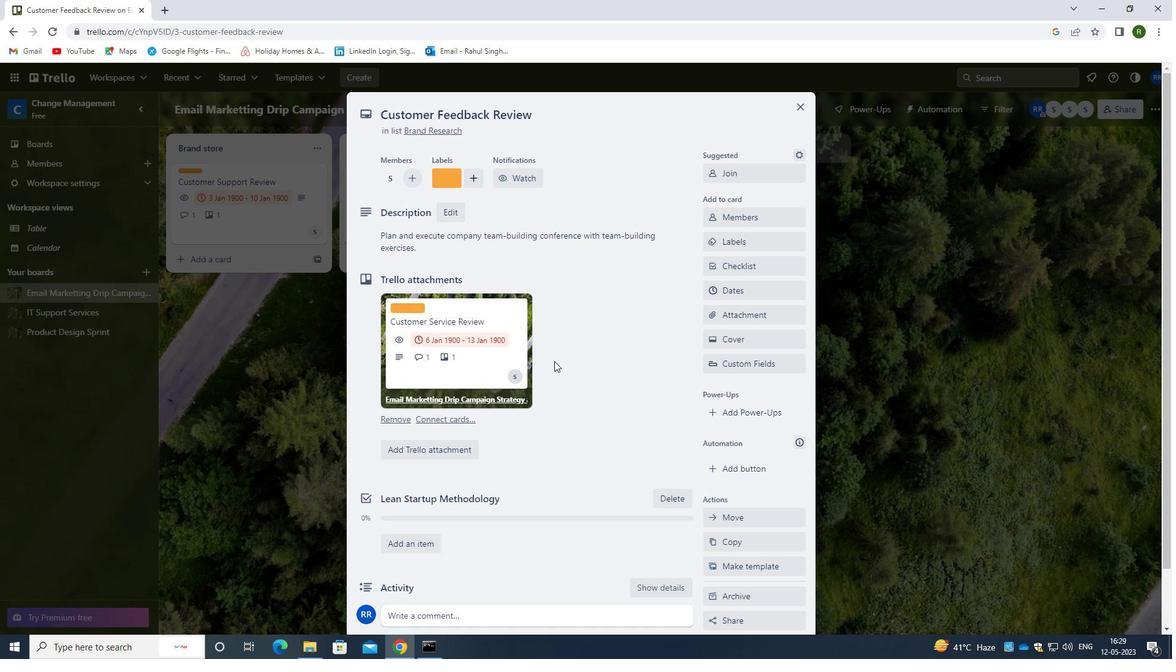 
Action: Mouse moved to (555, 363)
Screenshot: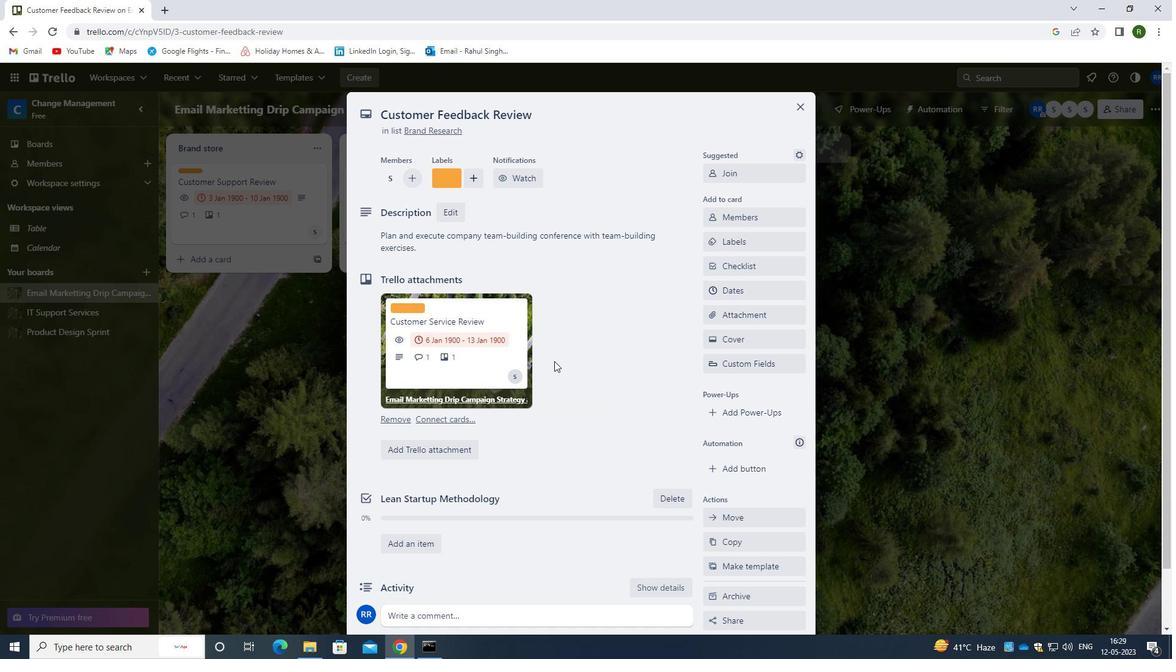 
Action: Mouse scrolled (555, 362) with delta (0, 0)
Screenshot: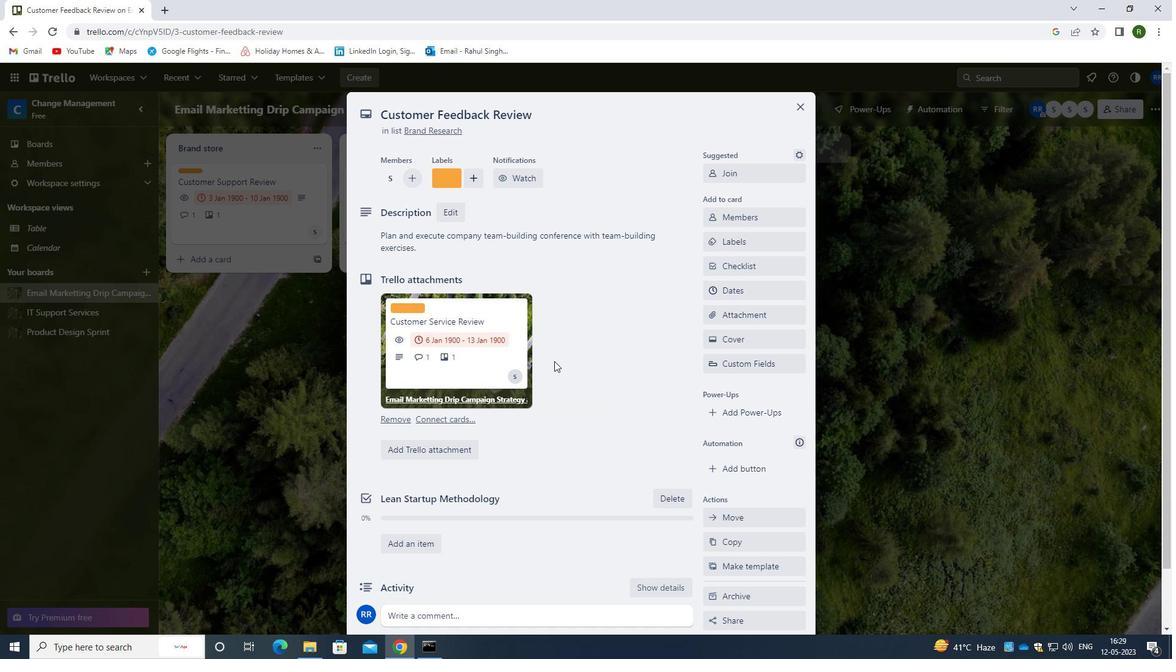 
Action: Mouse moved to (555, 365)
Screenshot: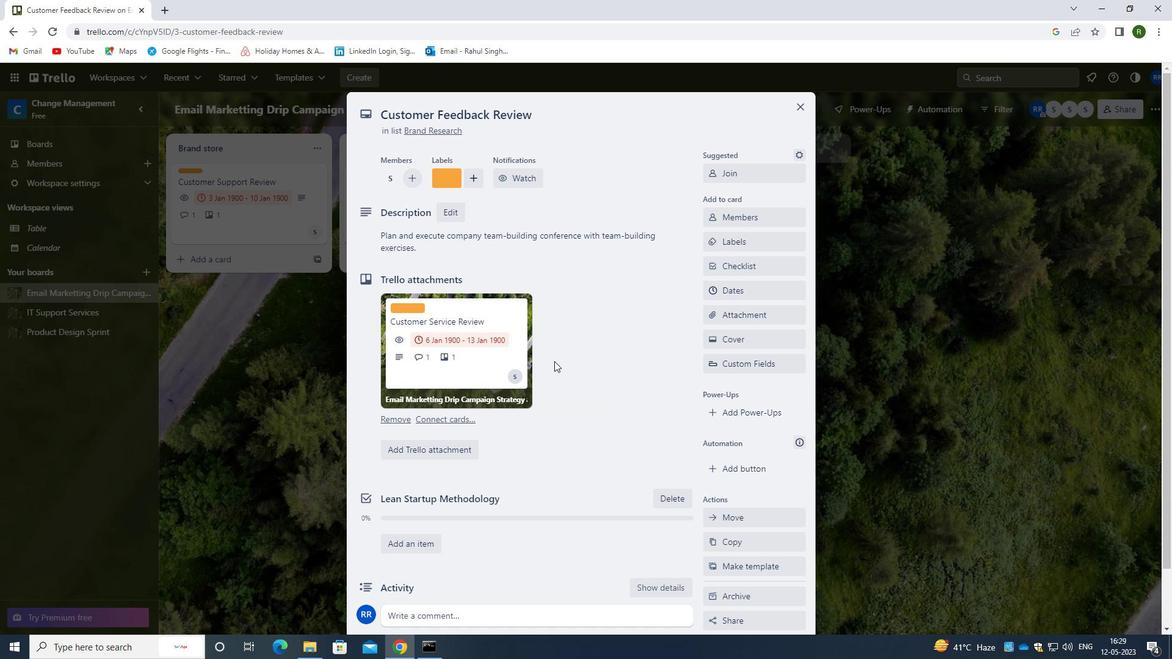 
Action: Mouse scrolled (555, 364) with delta (0, 0)
Screenshot: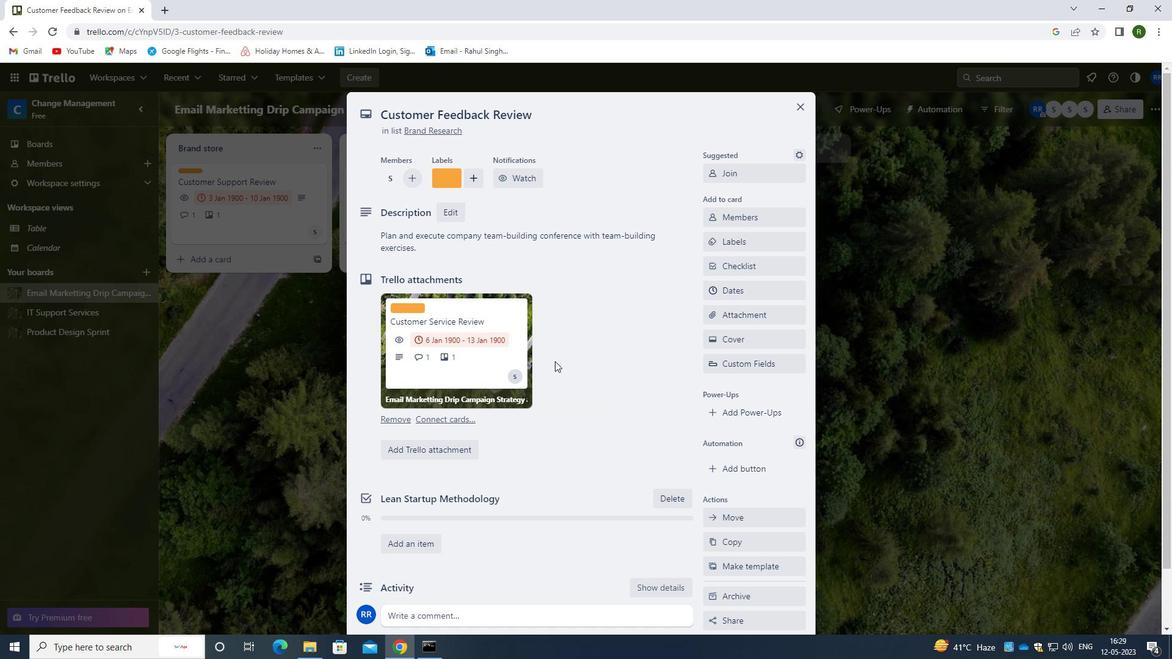 
Action: Mouse moved to (472, 543)
Screenshot: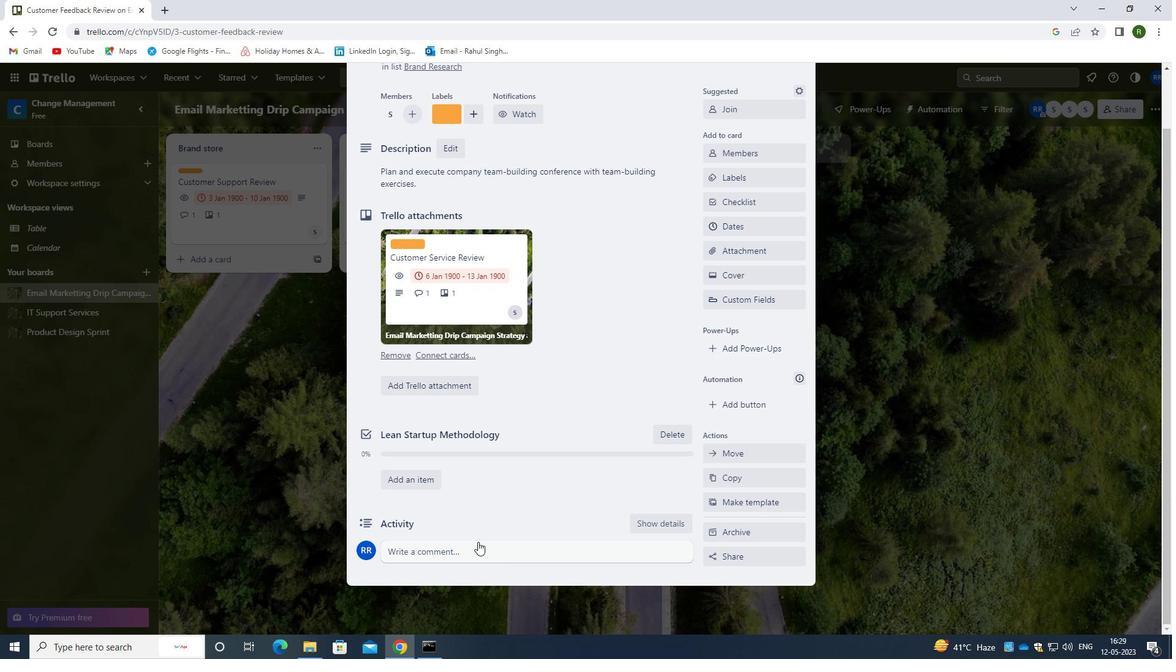 
Action: Mouse pressed left at (472, 543)
Screenshot: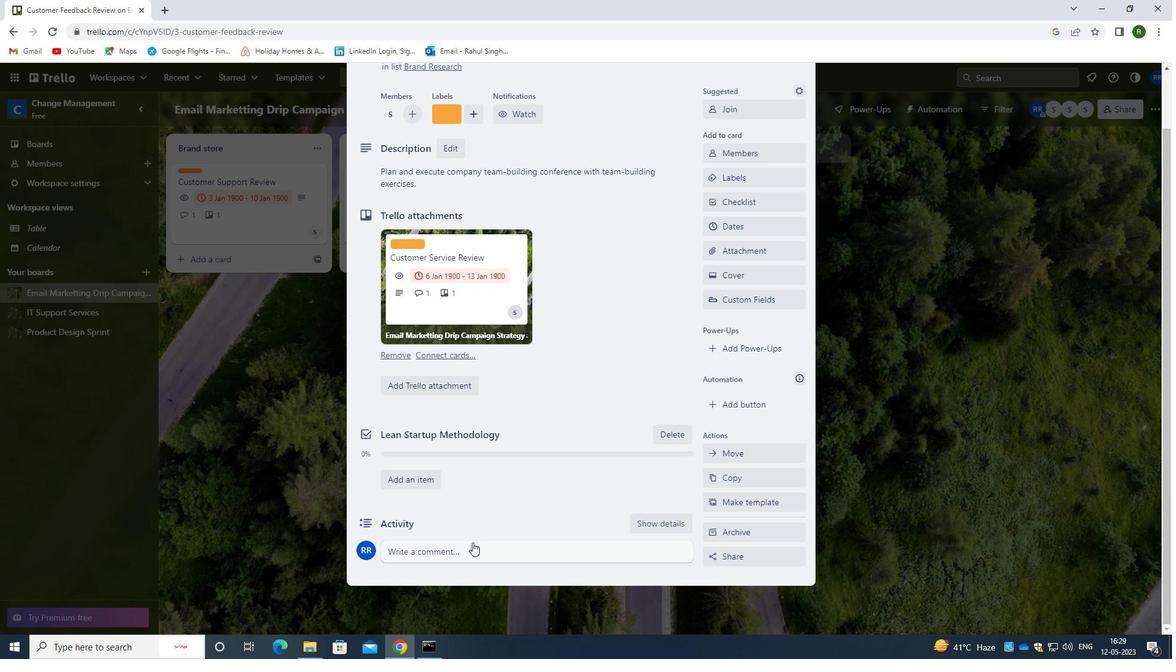 
Action: Mouse moved to (468, 579)
Screenshot: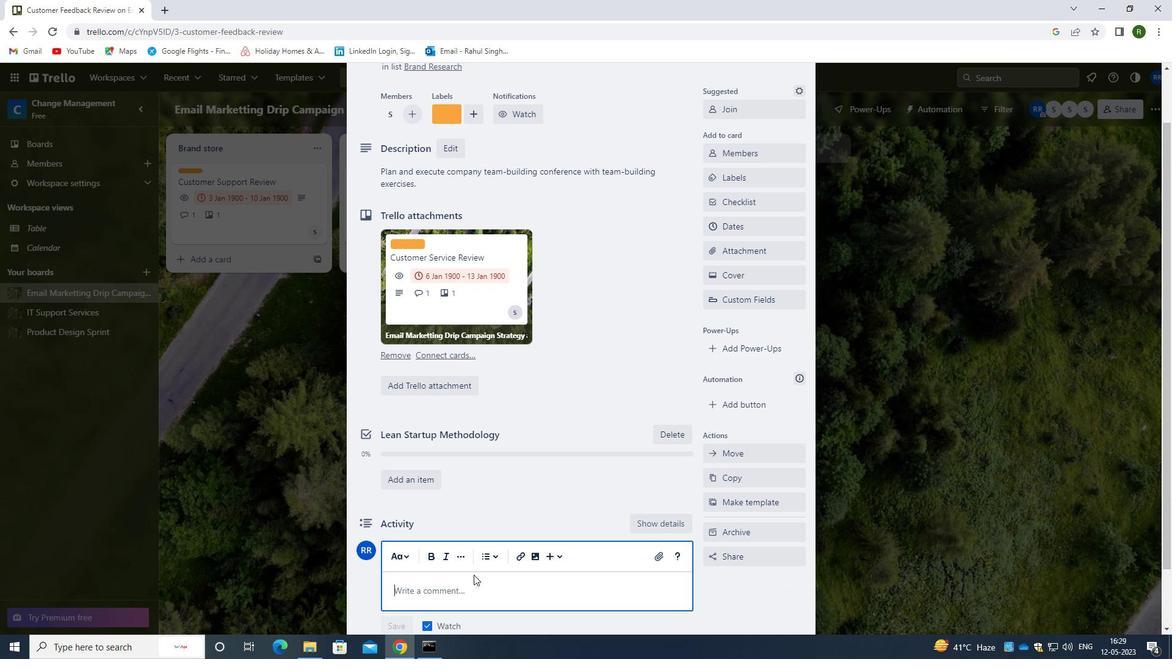 
Action: Mouse pressed left at (468, 579)
Screenshot: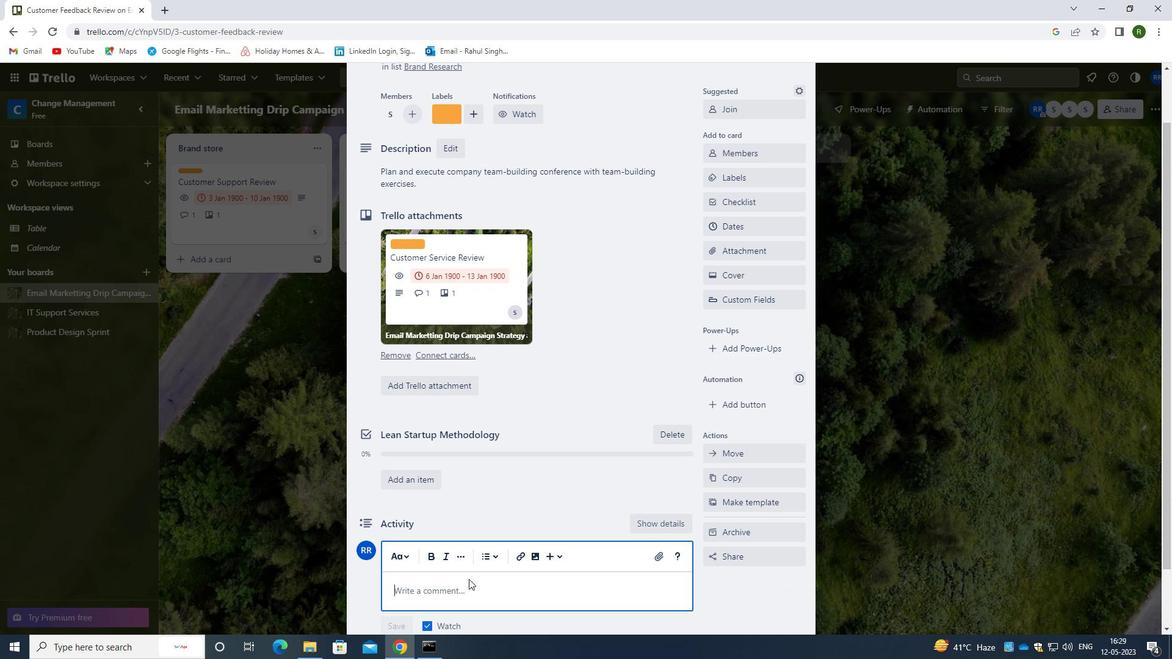 
Action: Mouse moved to (441, 604)
Screenshot: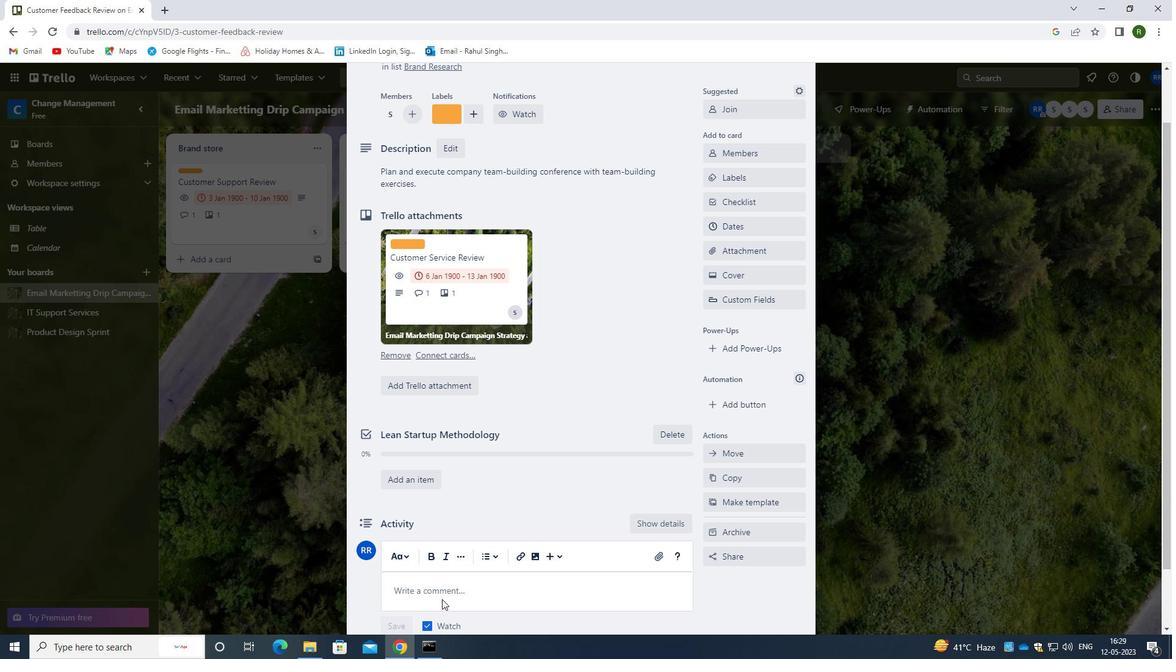 
Action: Mouse pressed left at (441, 604)
Screenshot: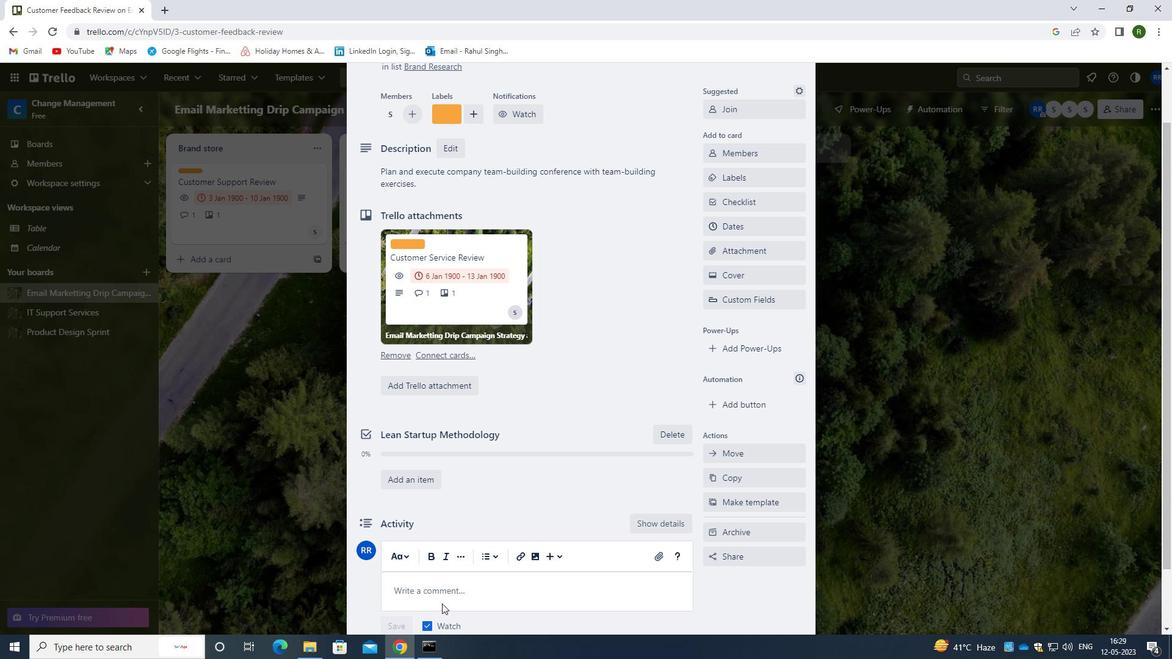
Action: Mouse moved to (450, 599)
Screenshot: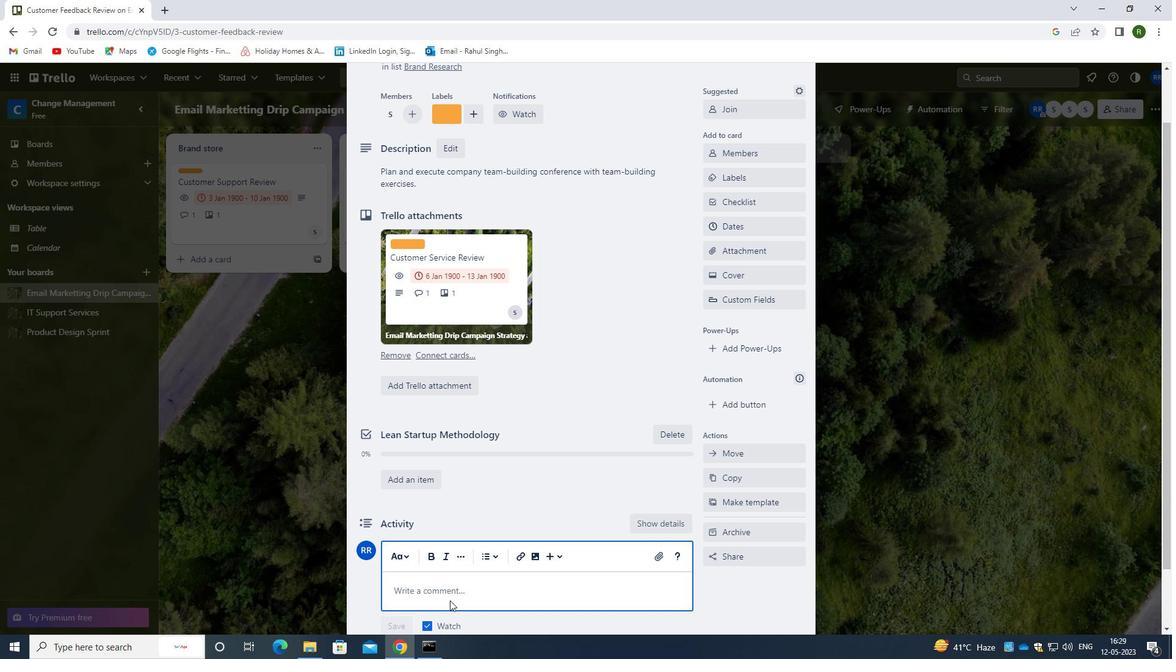 
Action: Key pressed <Key.caps_lock>W<Key.caps_lock>E<Key.space>NEED<Key.space>TO<Key.space>AO<Key.space>E<Key.backspace><Key.backspace><Key.backspace><Key.backspace>ENSURE<Key.space>THAT<Key.space>WE<Key.space>ALLOCATE<Key.space>ENOUGH<Key.space>TIME<Key.space>AND<Key.space>RESOURCES<Key.space>TO<Key.space>THIS<Key.space>TASK<Key.space>A<Key.backspace>TO<Key.space>ENSURE<Key.space>ITS<Key.space>SUCCESS.
Screenshot: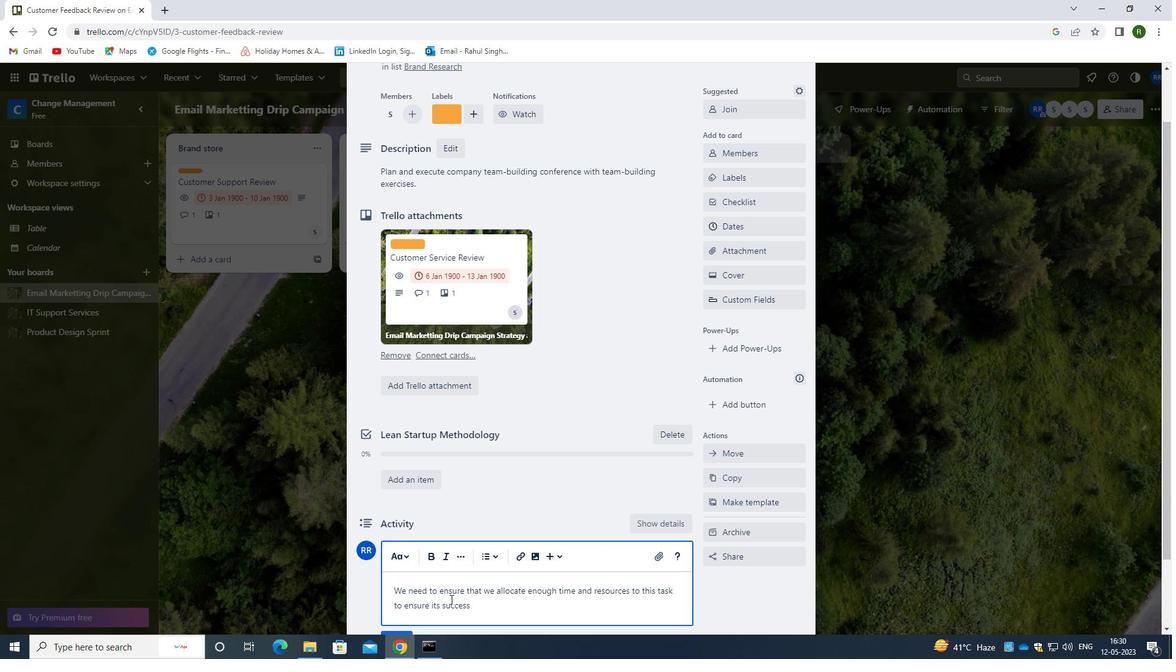 
Action: Mouse moved to (613, 475)
Screenshot: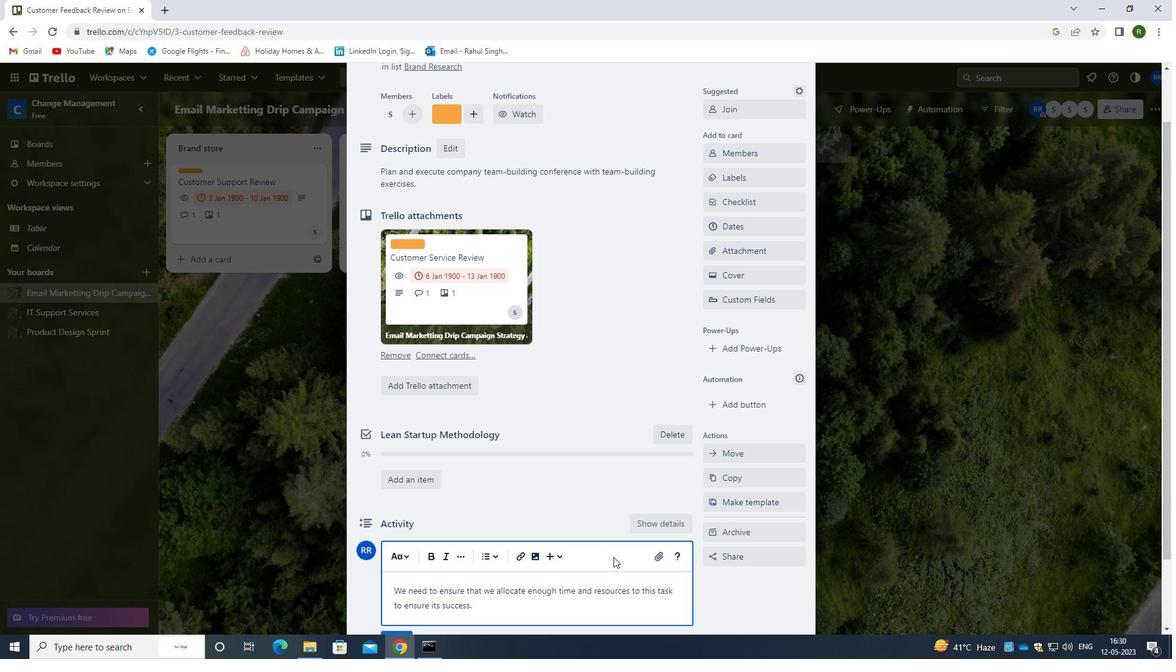 
Action: Mouse scrolled (613, 474) with delta (0, 0)
Screenshot: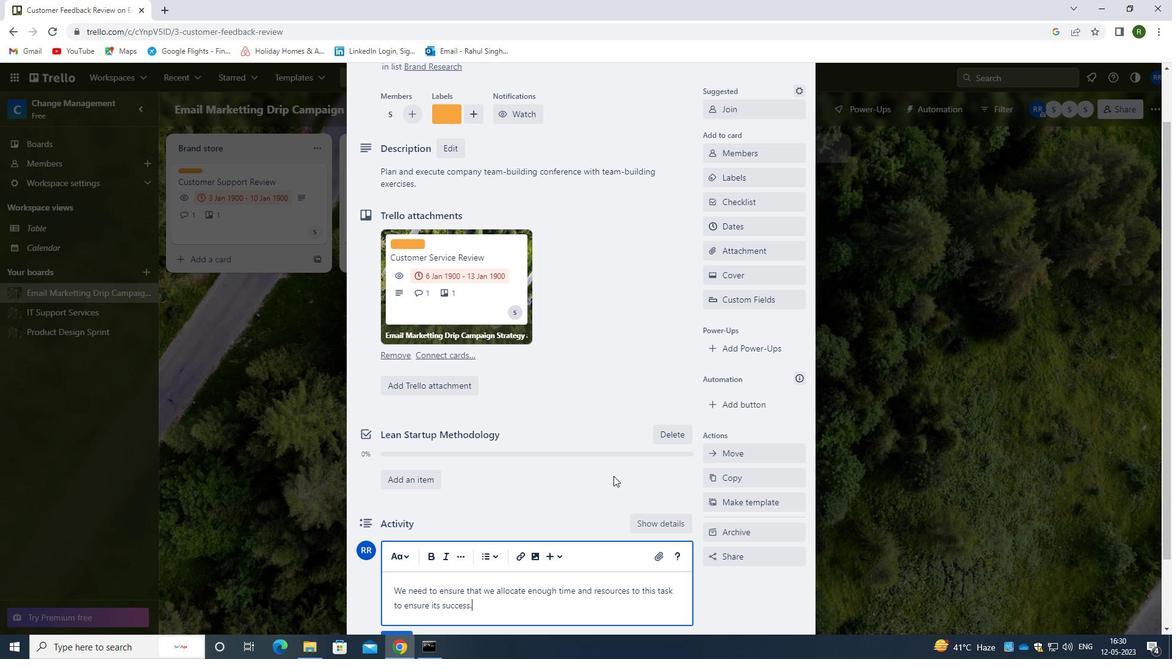 
Action: Mouse moved to (396, 588)
Screenshot: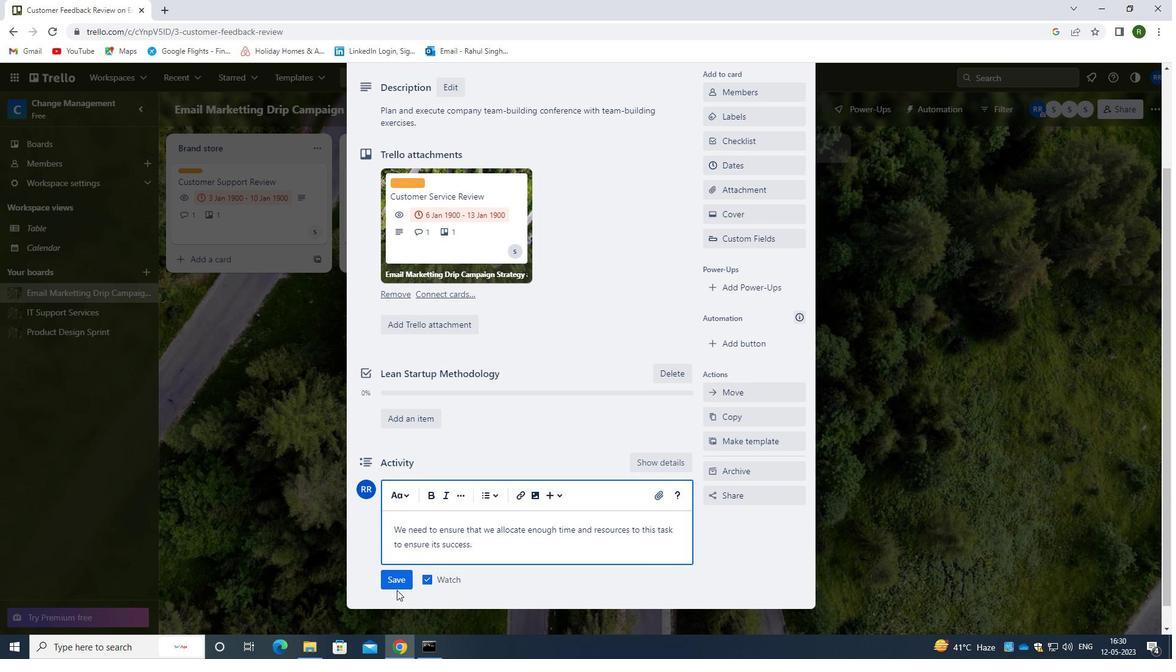 
Action: Mouse pressed left at (396, 588)
Screenshot: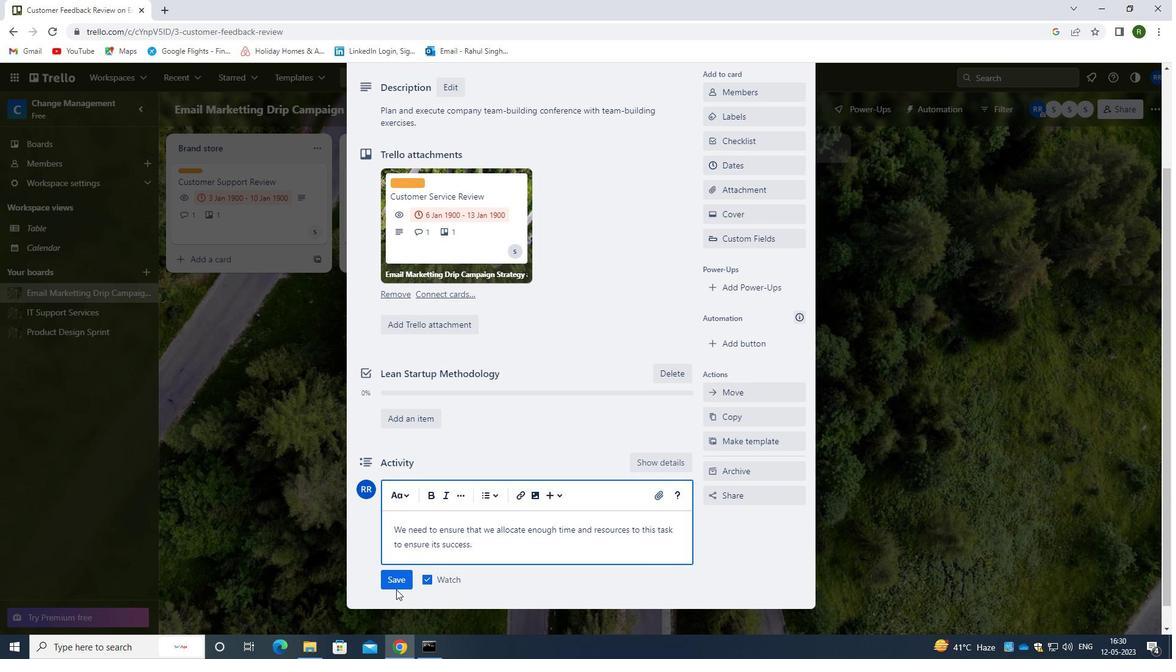 
Action: Mouse moved to (589, 224)
Screenshot: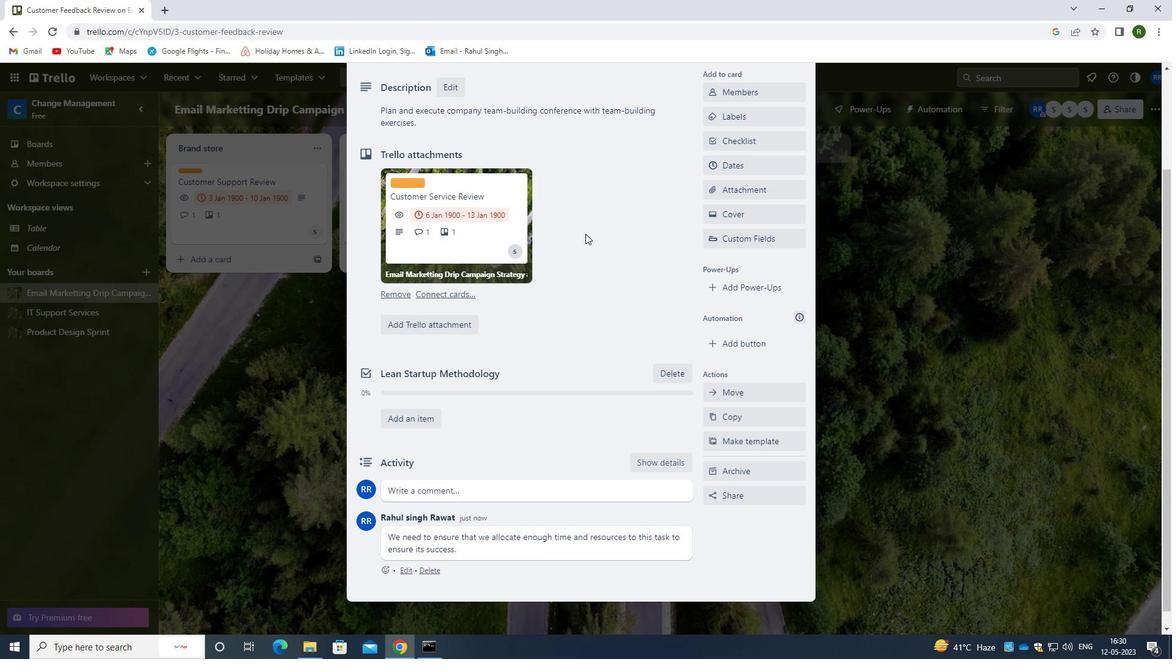 
Action: Mouse scrolled (589, 224) with delta (0, 0)
Screenshot: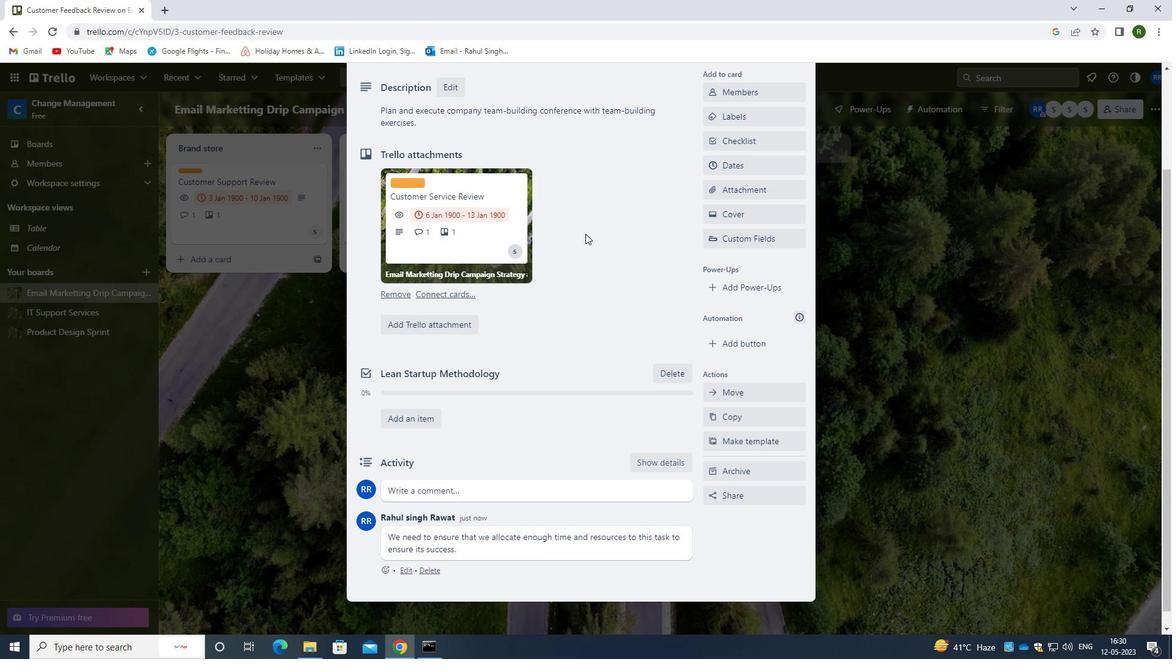 
Action: Mouse moved to (736, 222)
Screenshot: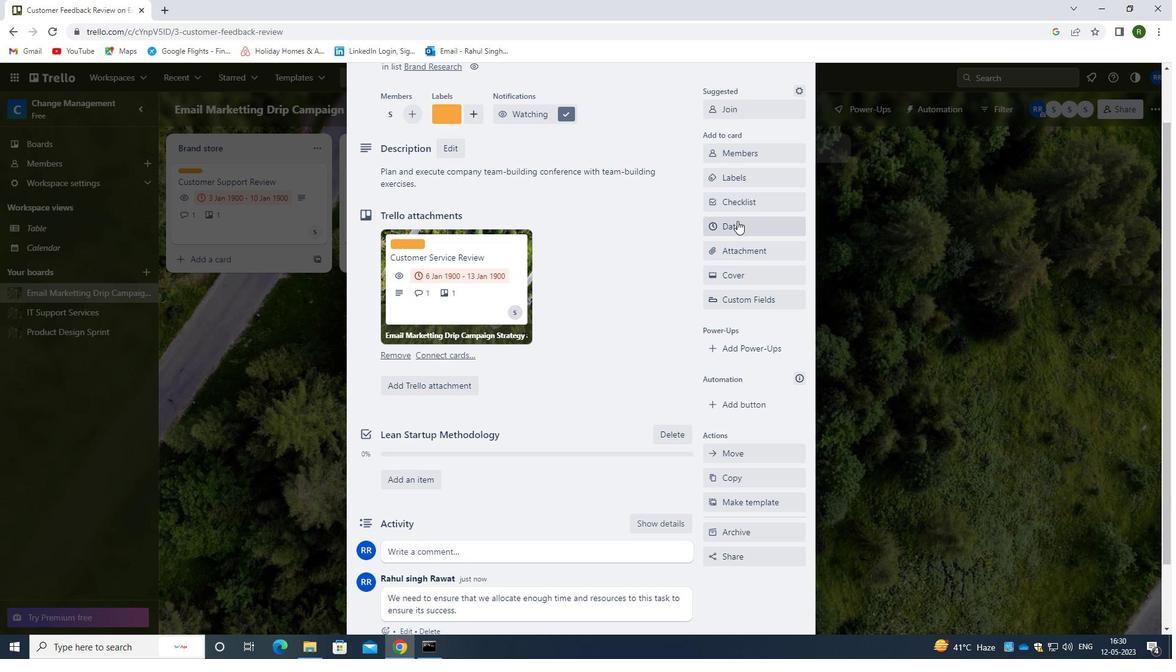 
Action: Mouse pressed left at (736, 222)
Screenshot: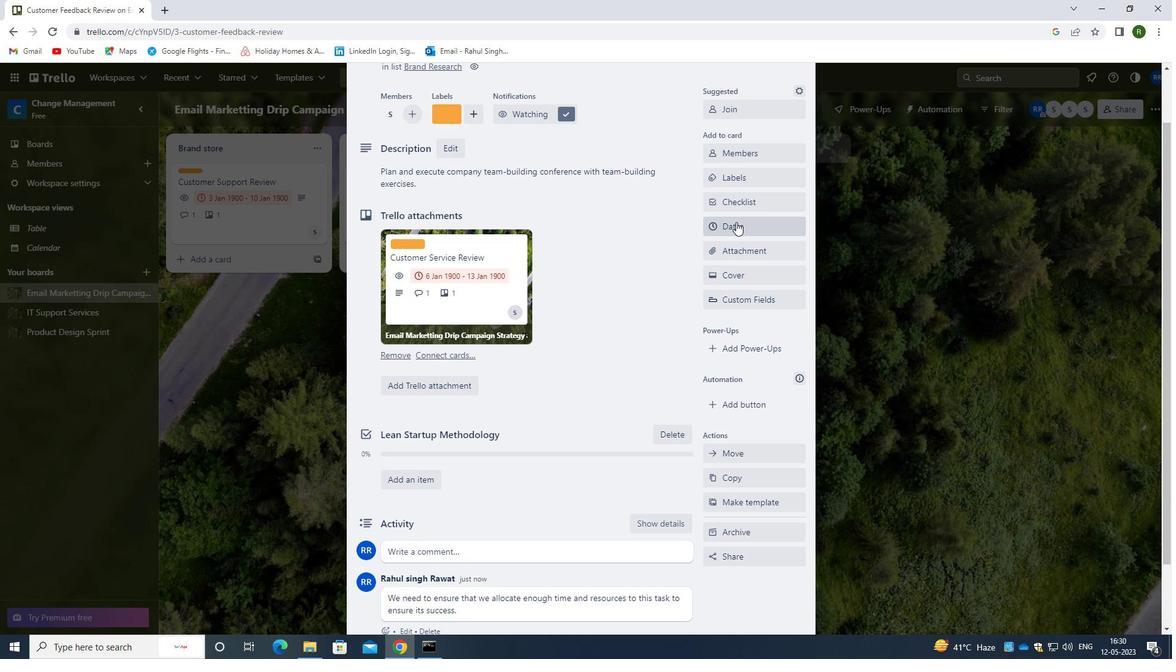 
Action: Mouse moved to (716, 327)
Screenshot: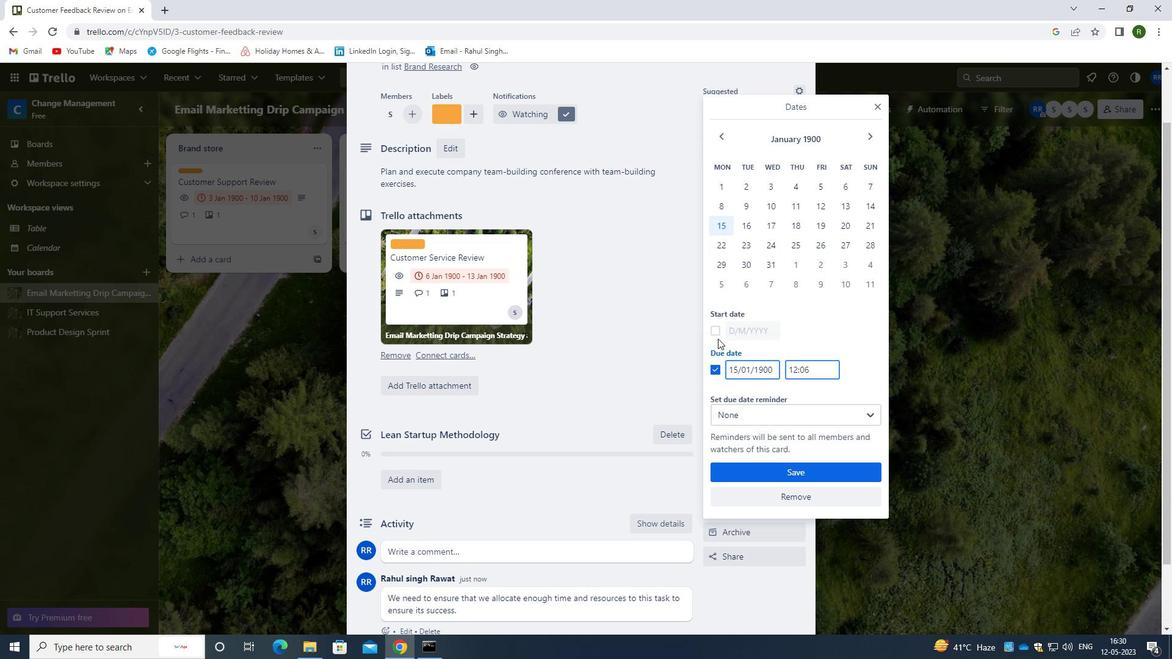 
Action: Mouse pressed left at (716, 327)
Screenshot: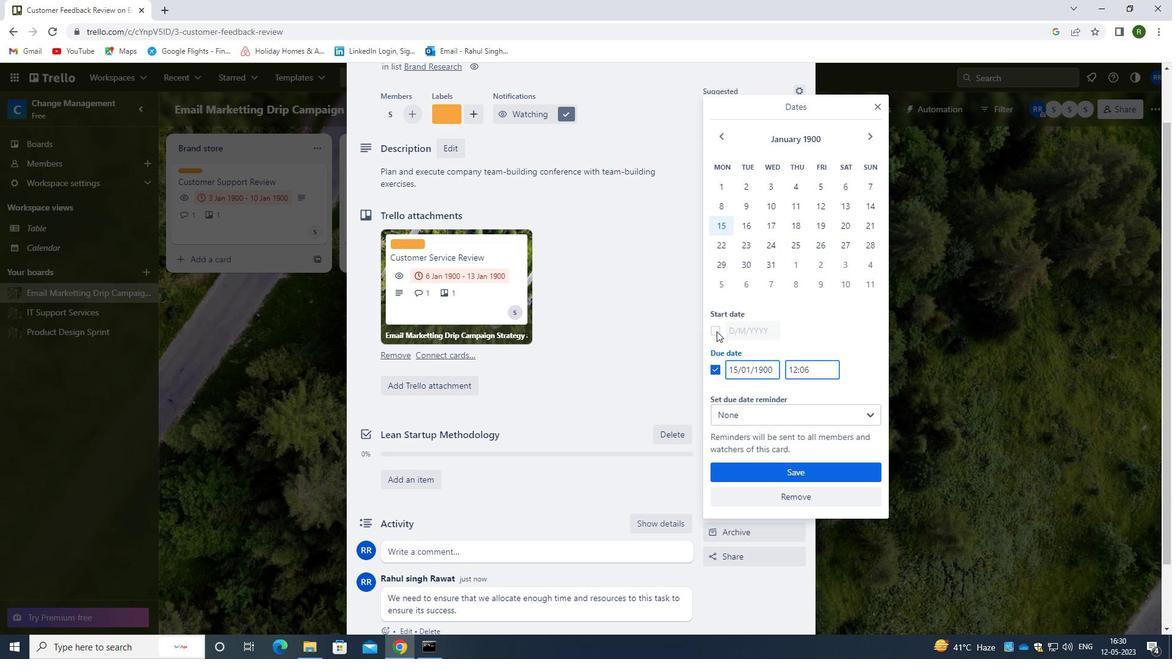 
Action: Mouse moved to (774, 328)
Screenshot: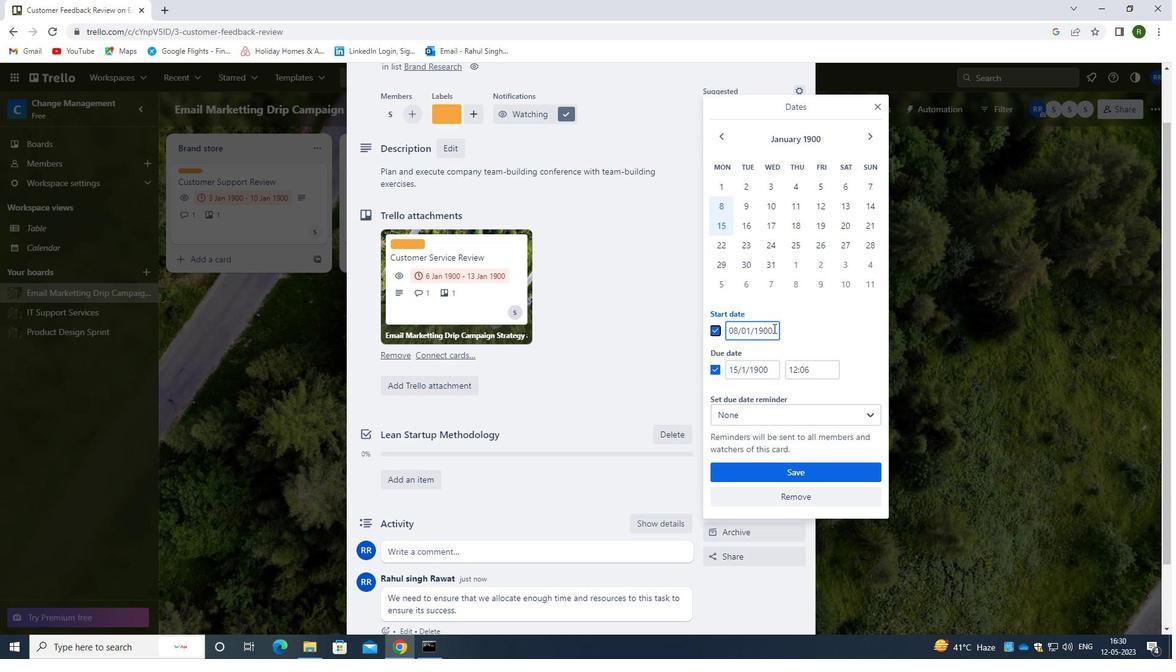 
Action: Mouse pressed left at (774, 328)
Screenshot: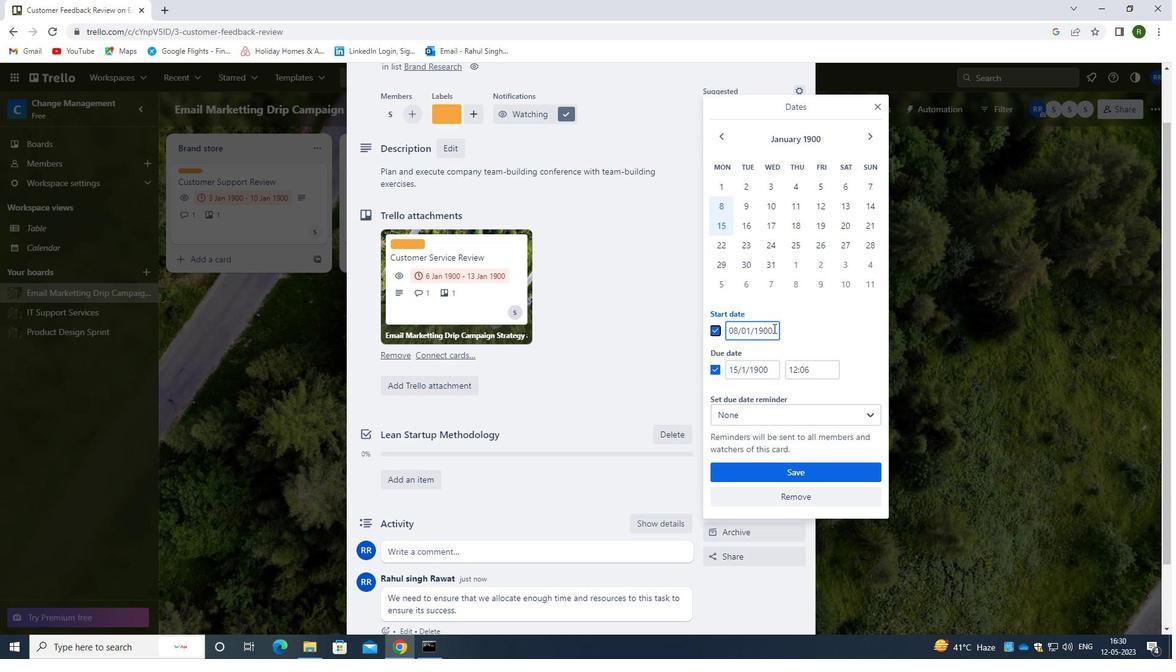 
Action: Mouse moved to (723, 333)
Screenshot: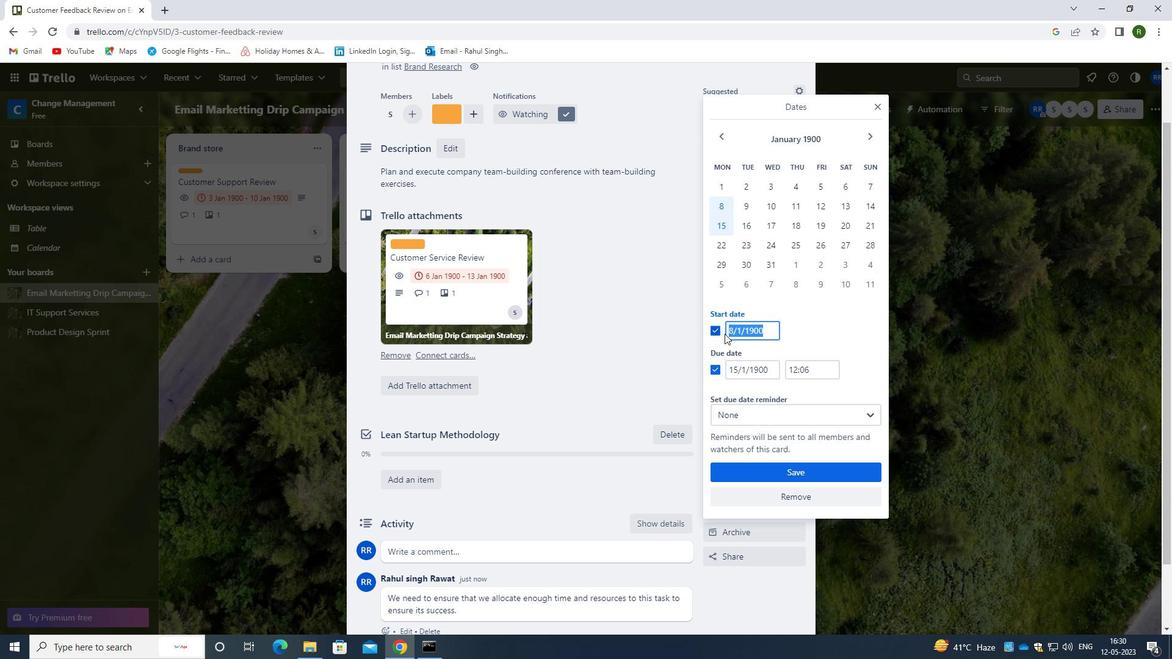 
Action: Key pressed 0
Screenshot: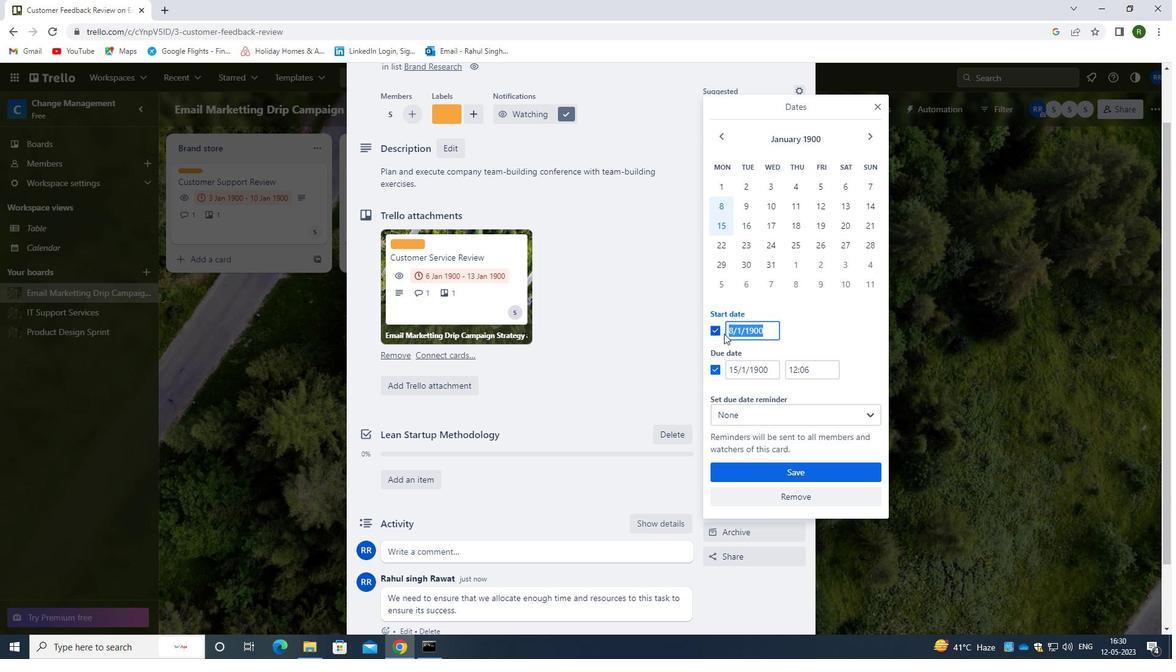 
Action: Mouse moved to (827, 300)
Screenshot: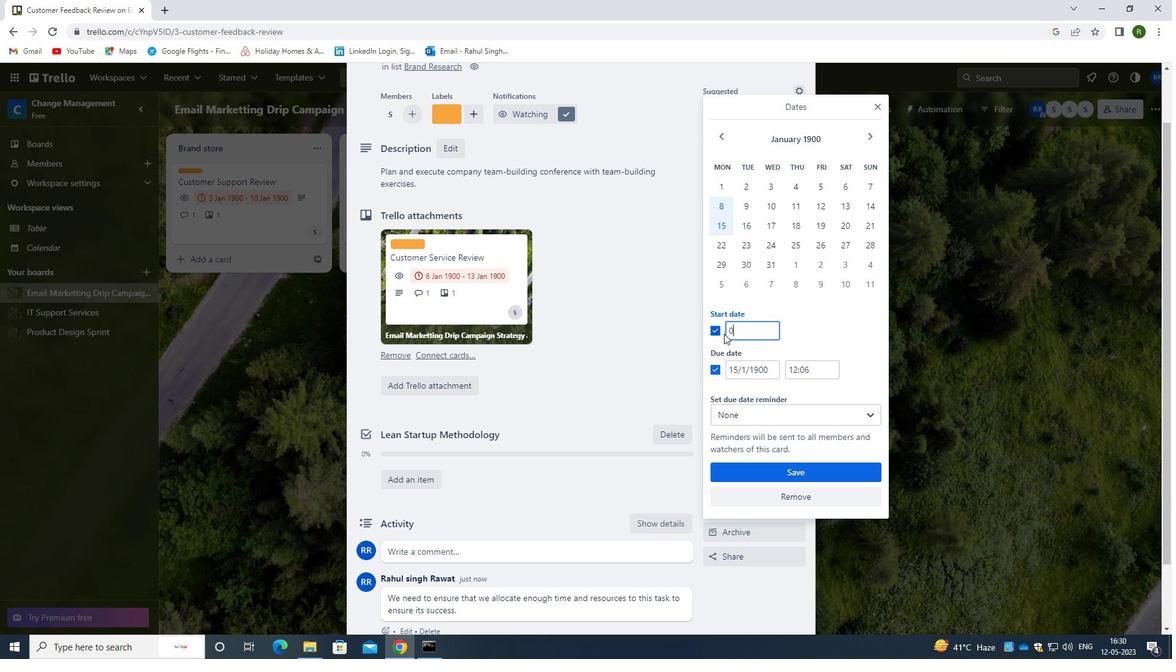 
Action: Key pressed 9
Screenshot: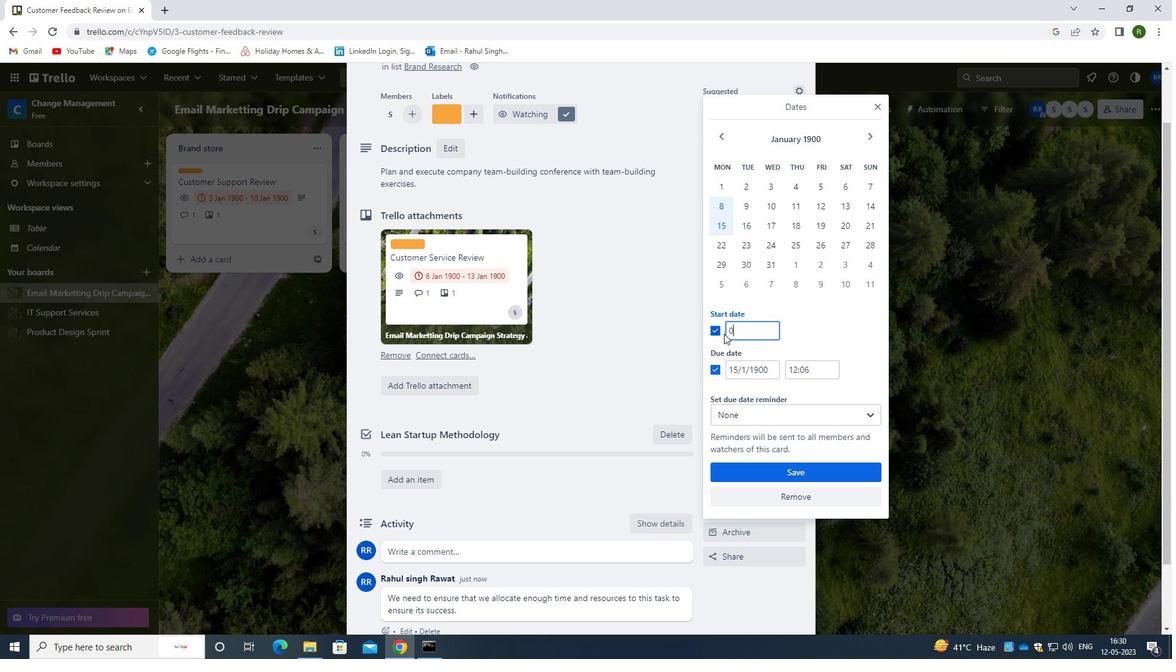 
Action: Mouse moved to (885, 293)
Screenshot: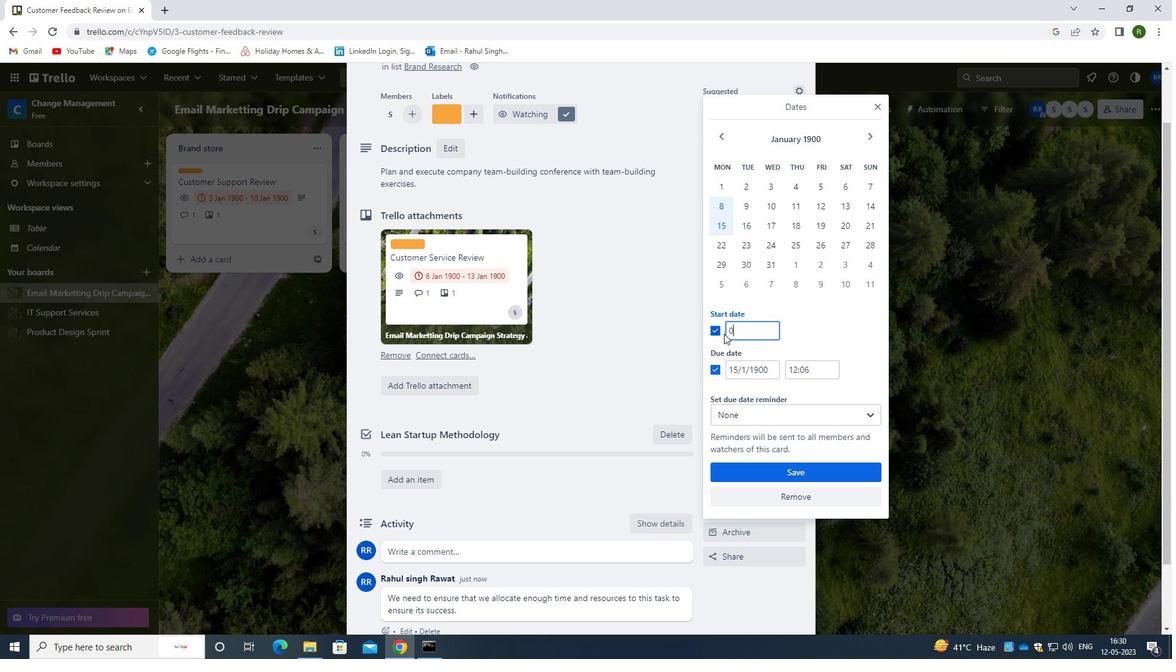 
Action: Key pressed /01/1900
Screenshot: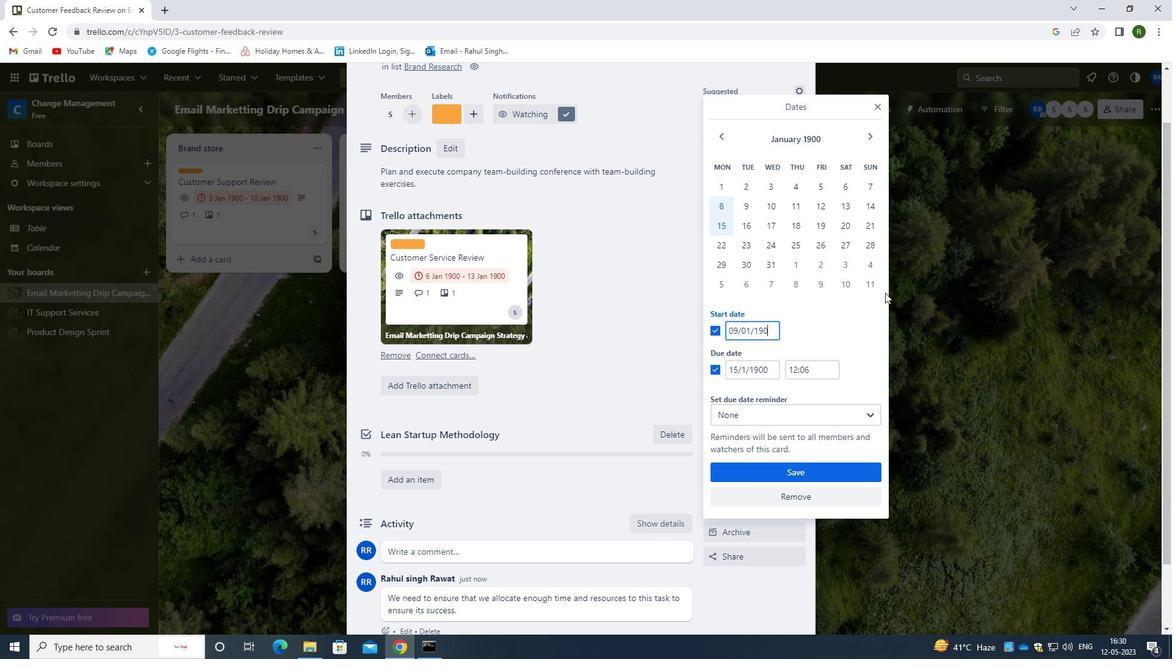 
Action: Mouse moved to (776, 371)
Screenshot: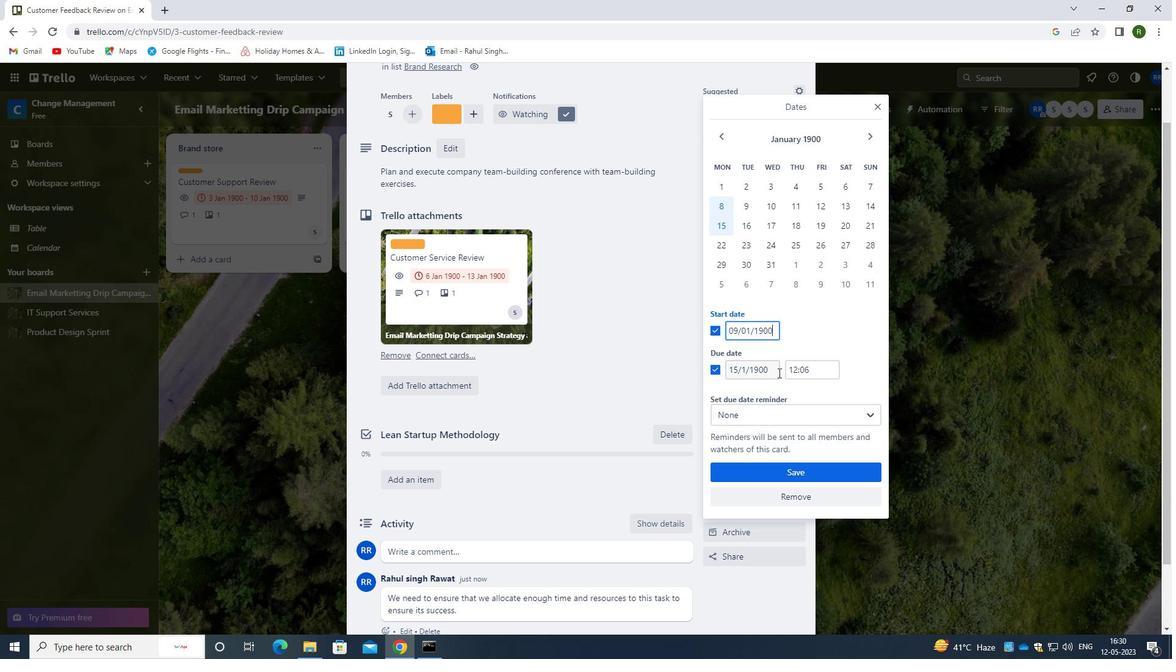 
Action: Mouse pressed left at (776, 371)
Screenshot: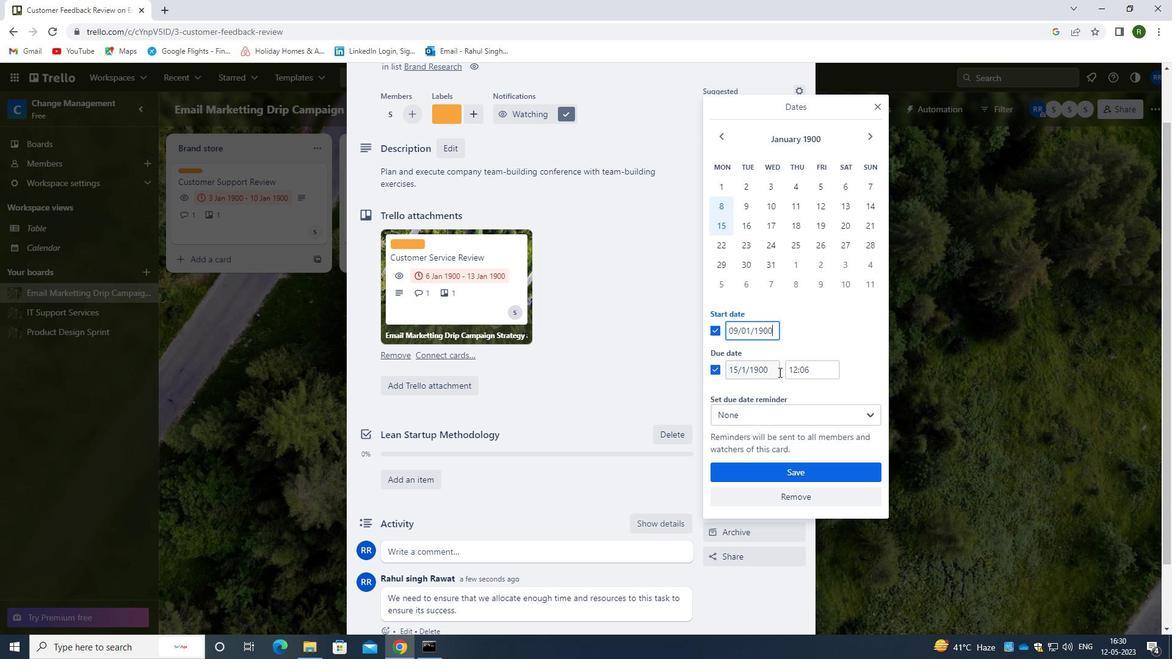 
Action: Mouse moved to (722, 380)
Screenshot: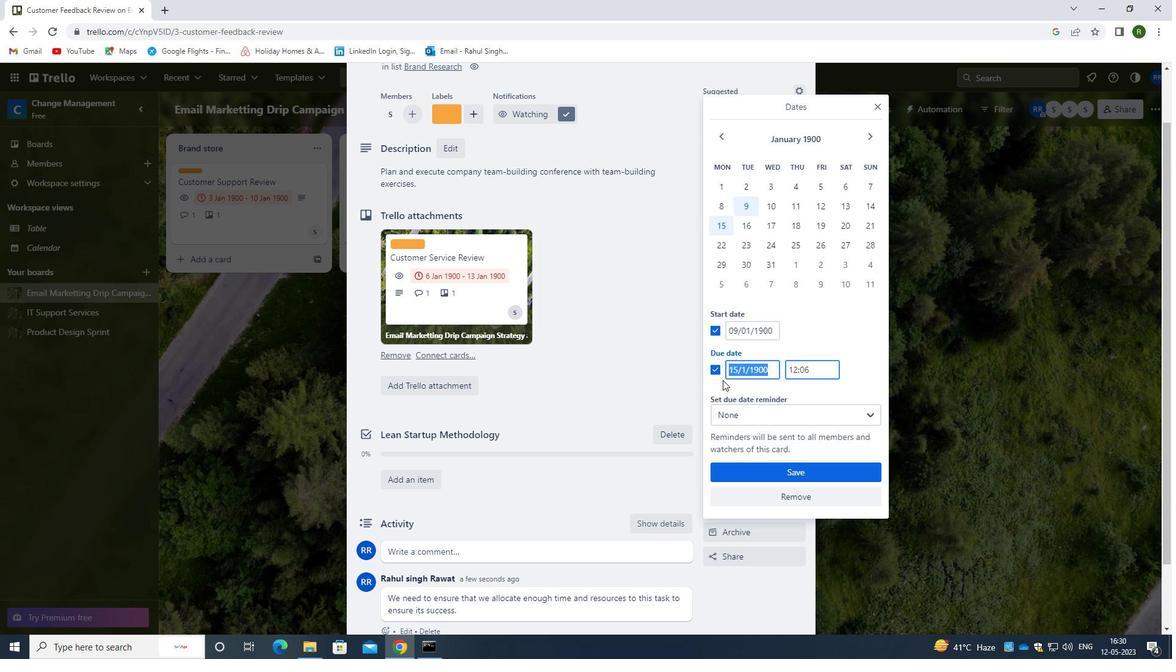 
Action: Key pressed 16/01/1900
Screenshot: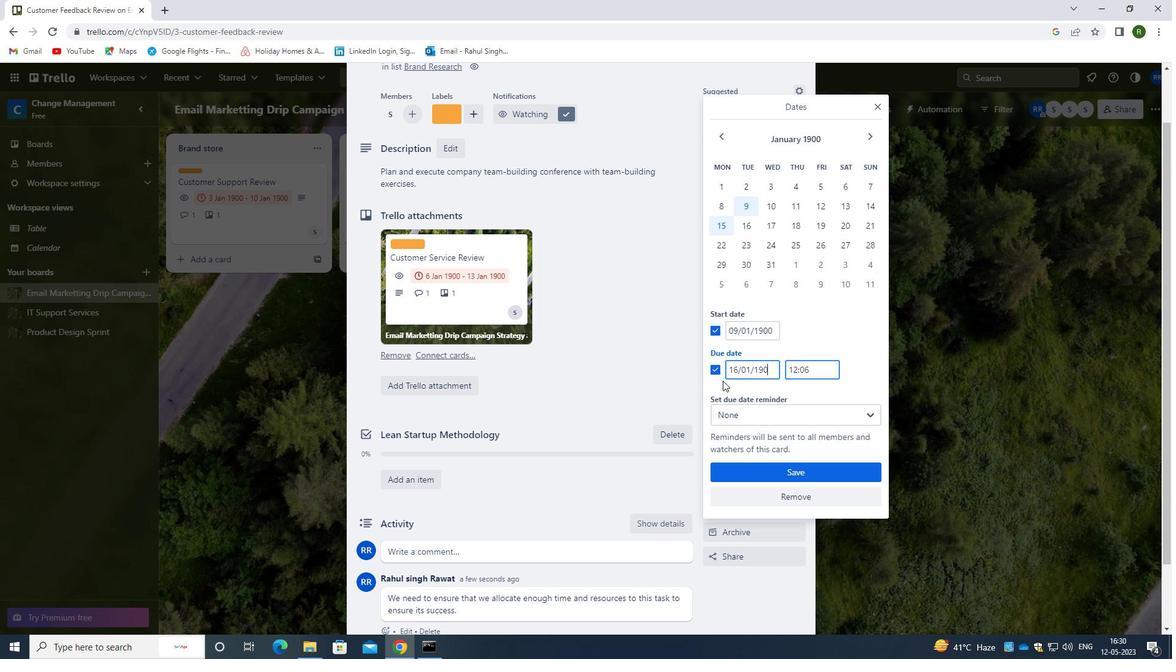 
Action: Mouse moved to (787, 478)
Screenshot: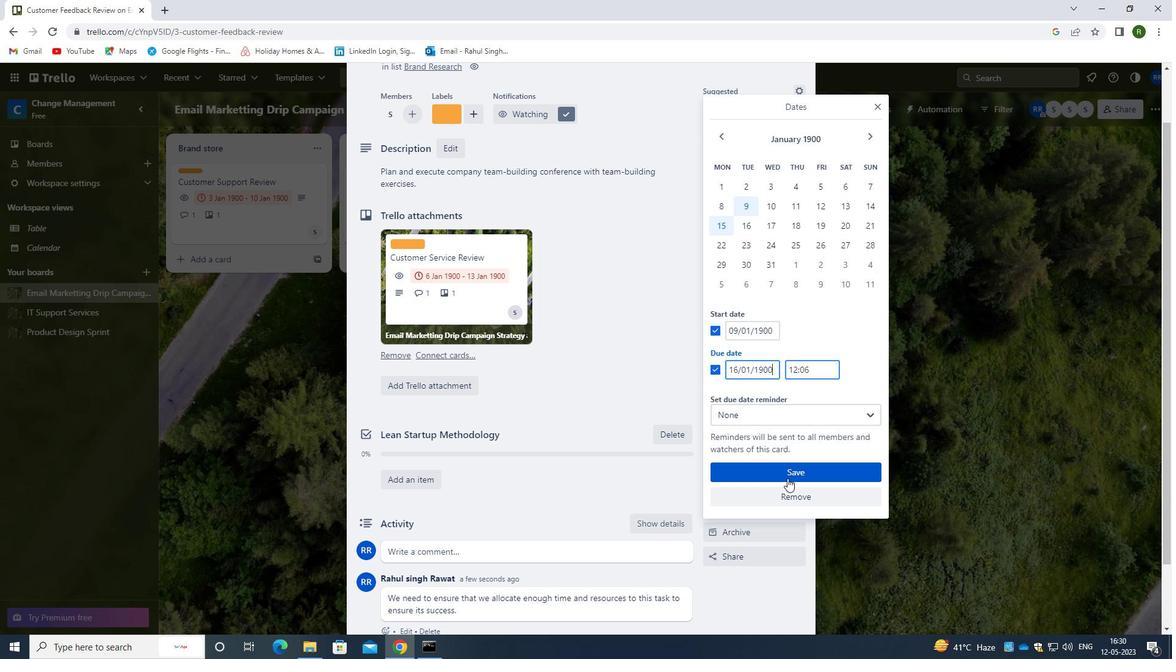 
Action: Mouse pressed left at (787, 478)
Screenshot: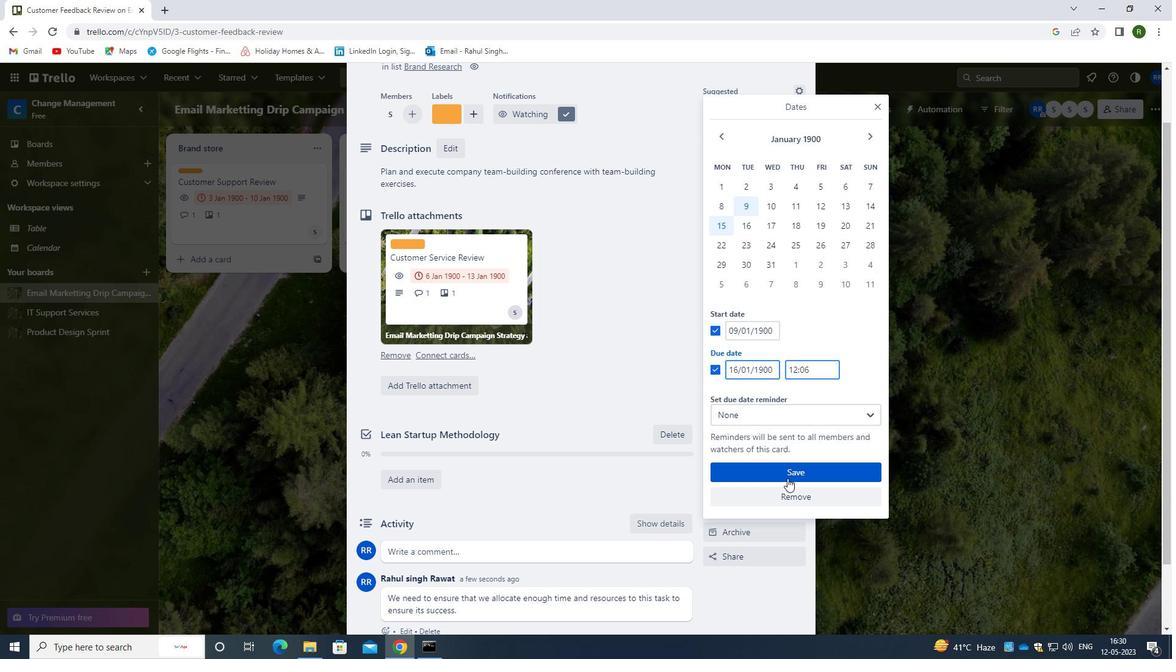 
Action: Mouse moved to (792, 327)
Screenshot: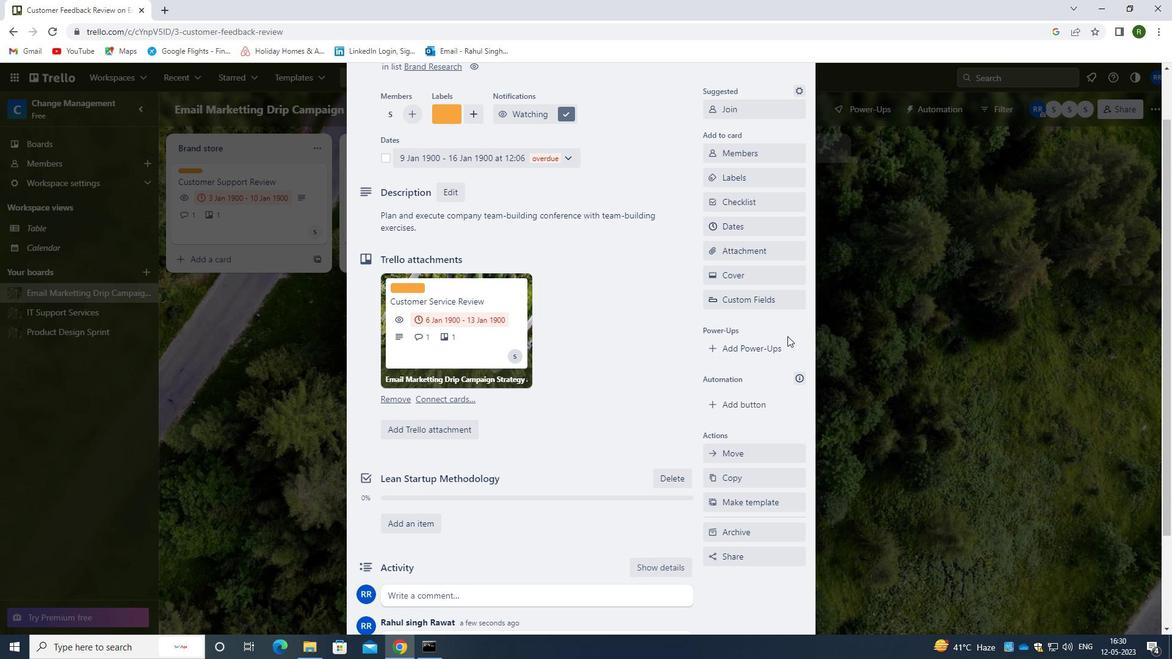 
Action: Mouse scrolled (792, 328) with delta (0, 0)
Screenshot: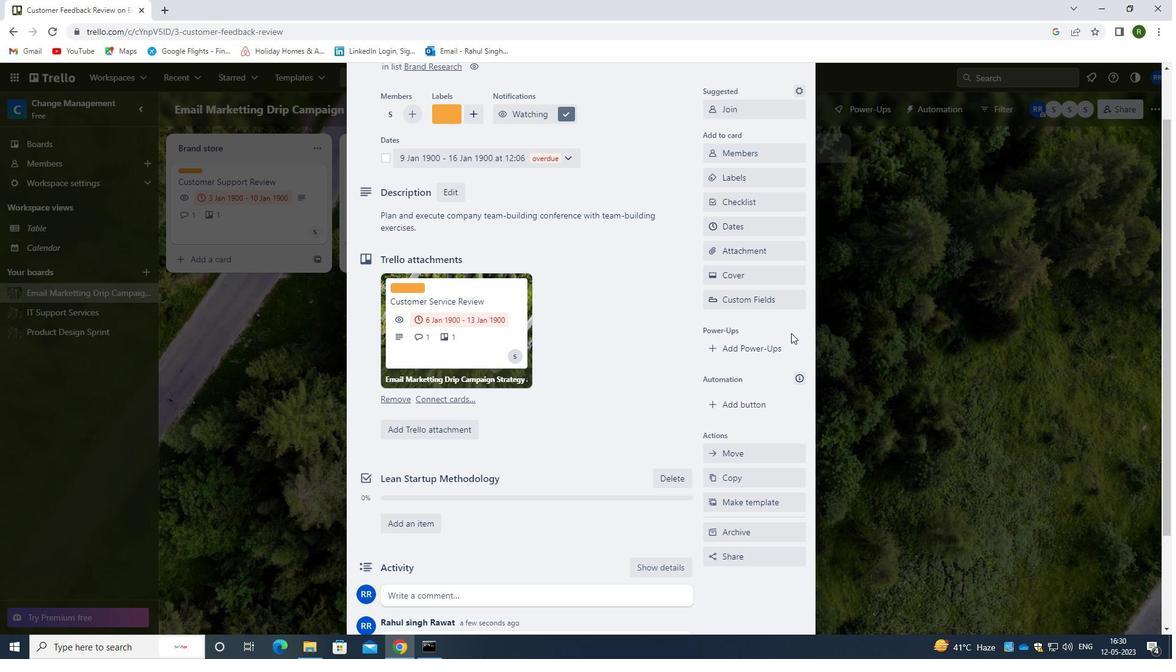 
Action: Mouse scrolled (792, 328) with delta (0, 0)
Screenshot: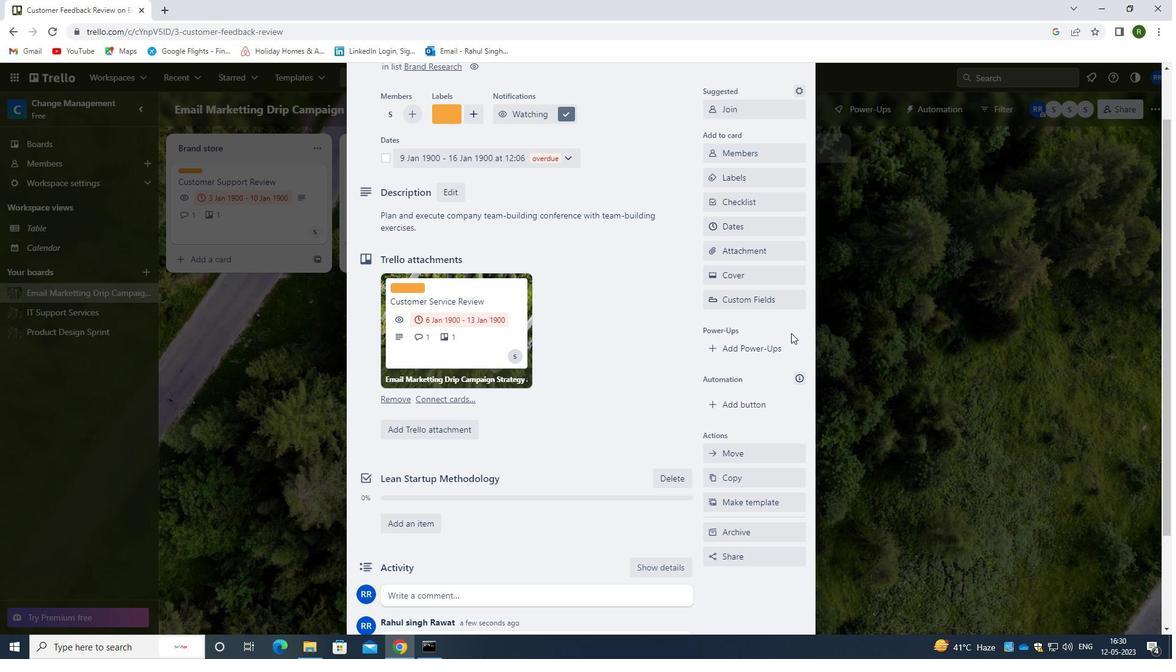 
Action: Mouse moved to (792, 327)
Screenshot: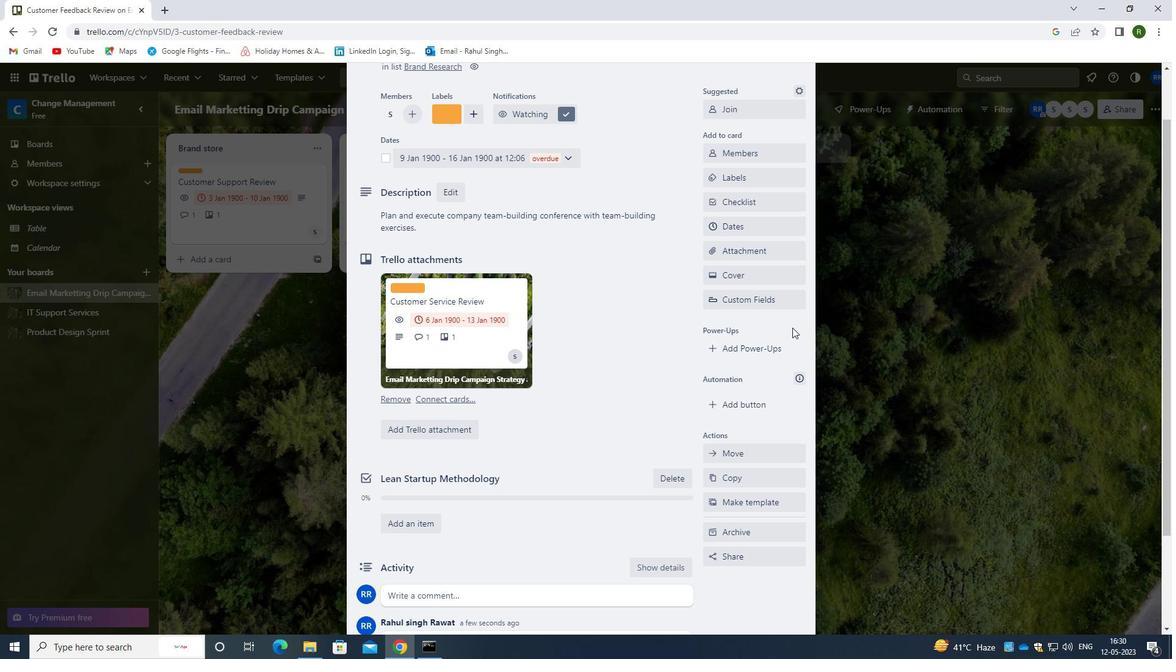 
Action: Mouse scrolled (792, 327) with delta (0, 0)
Screenshot: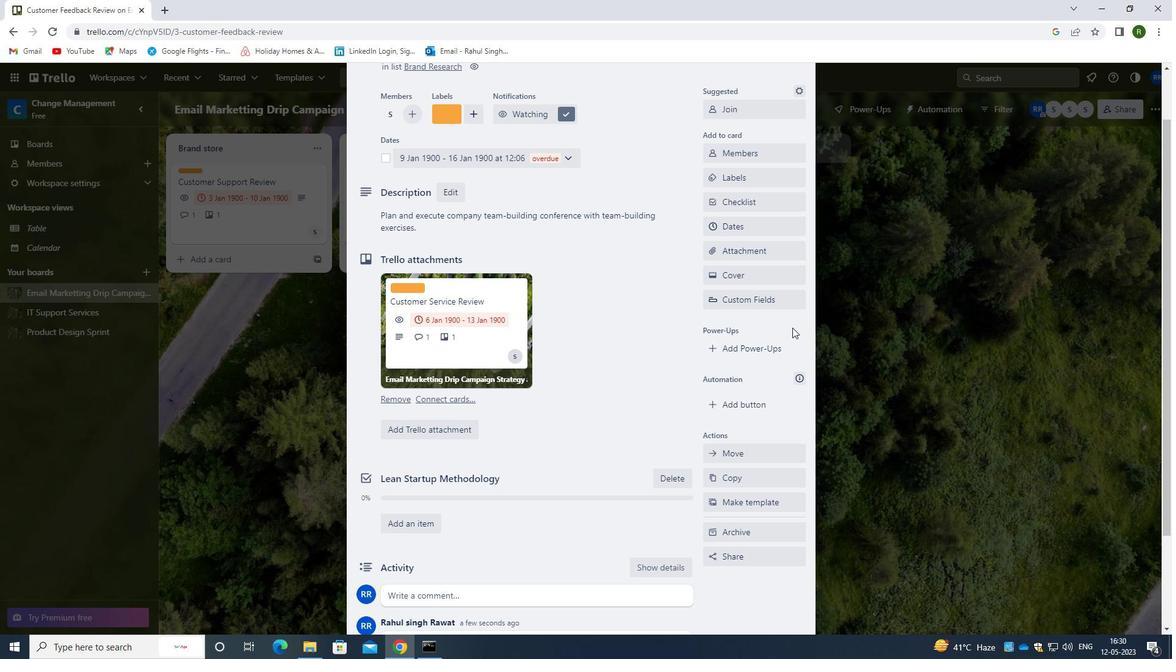 
Action: Mouse moved to (792, 325)
Screenshot: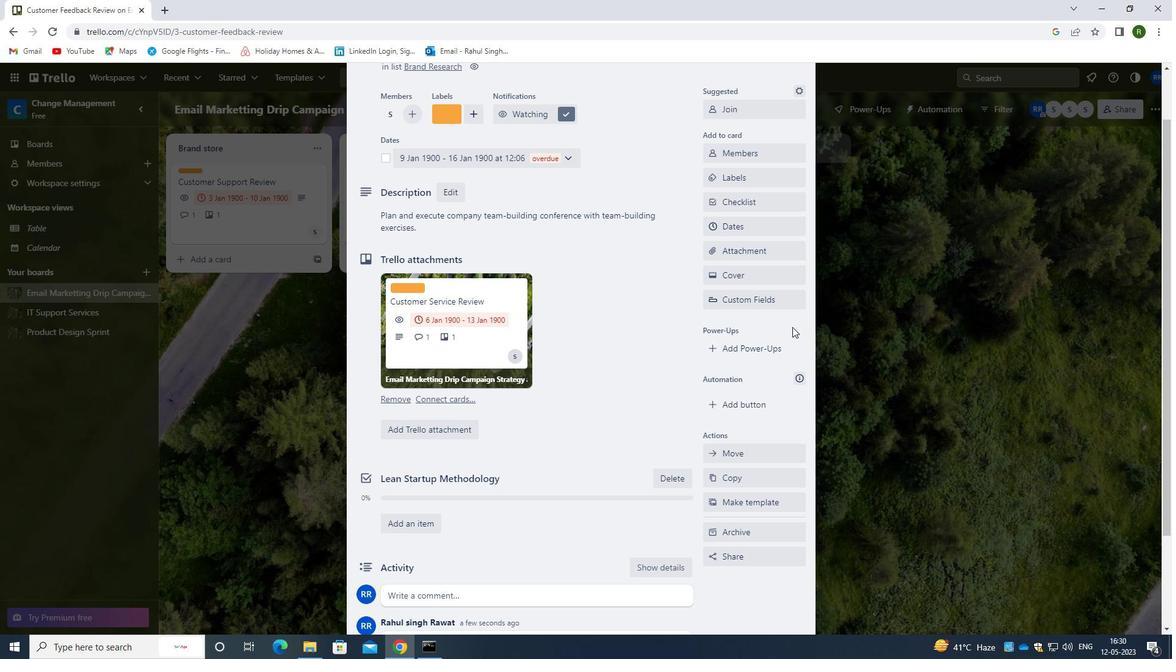 
